 Task: Font style For heading Use Aparajita with navy blue colour & bold. font size for heading '24 Pt. 'Change the font style of data to Aparajitaand font size to  14 Pt. Change the alignment of both headline & data to  Align top. In the sheet  BankBalances analysisbook
Action: Mouse moved to (11, 16)
Screenshot: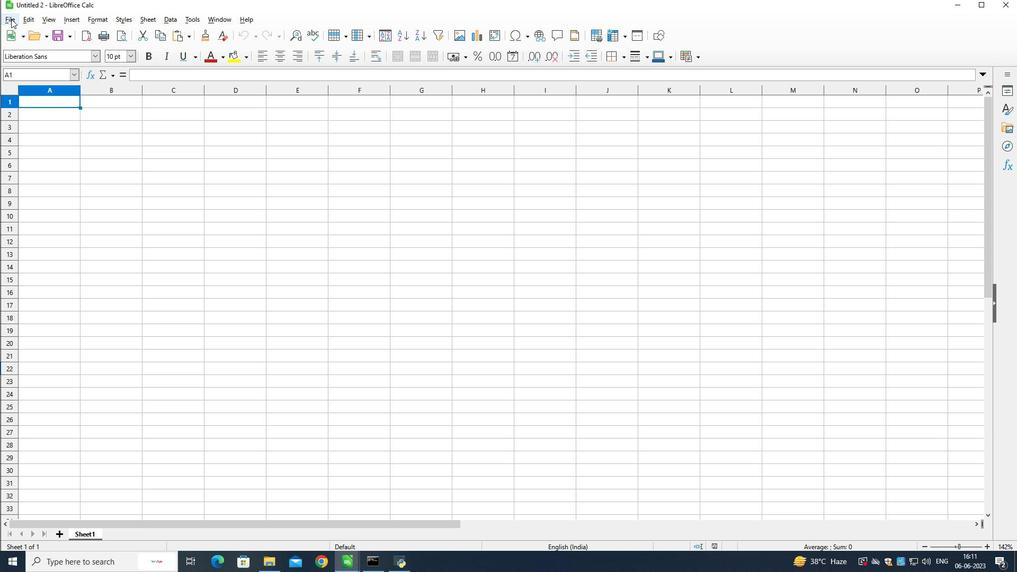 
Action: Mouse pressed left at (11, 16)
Screenshot: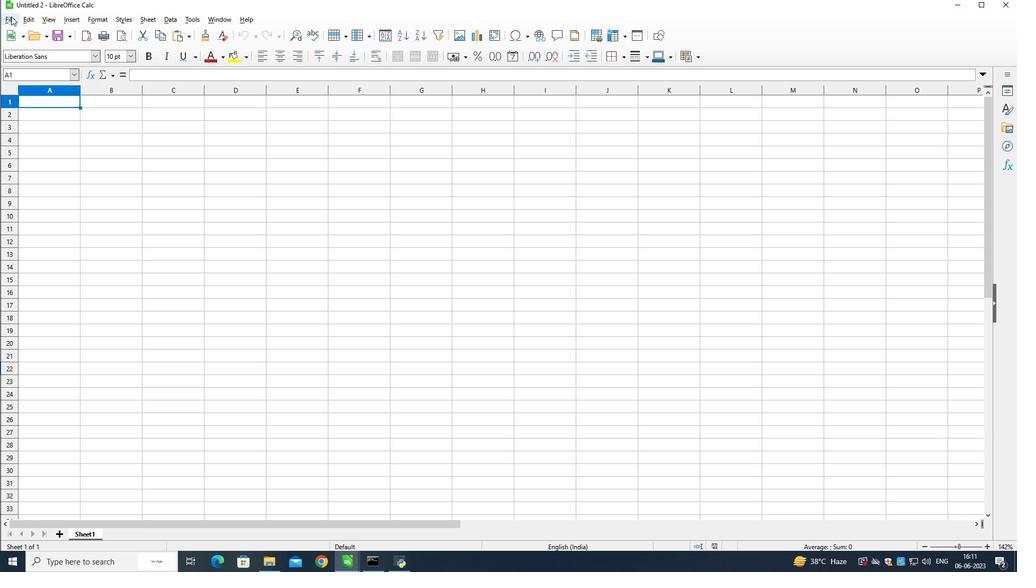 
Action: Mouse moved to (20, 43)
Screenshot: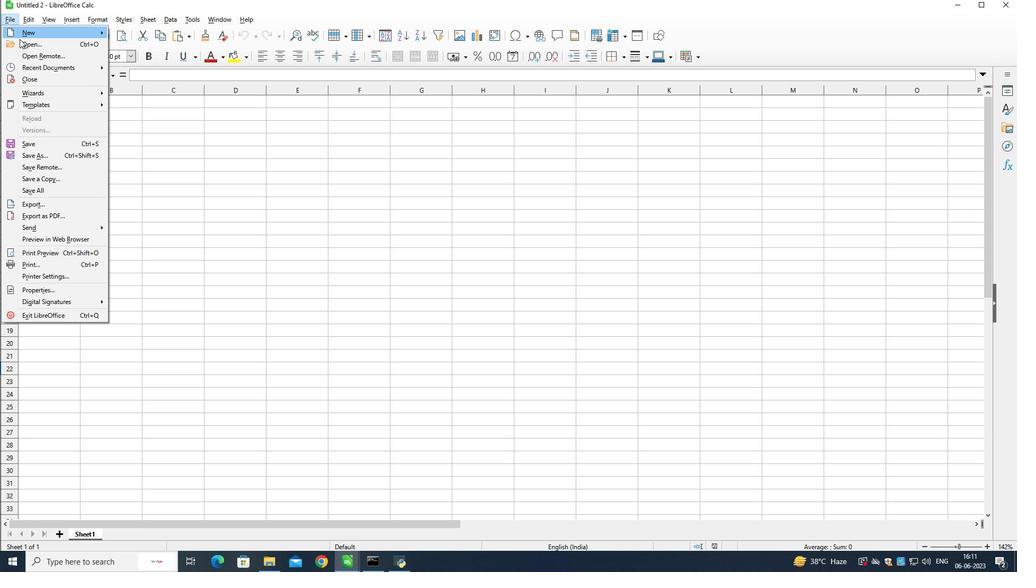 
Action: Mouse pressed left at (20, 43)
Screenshot: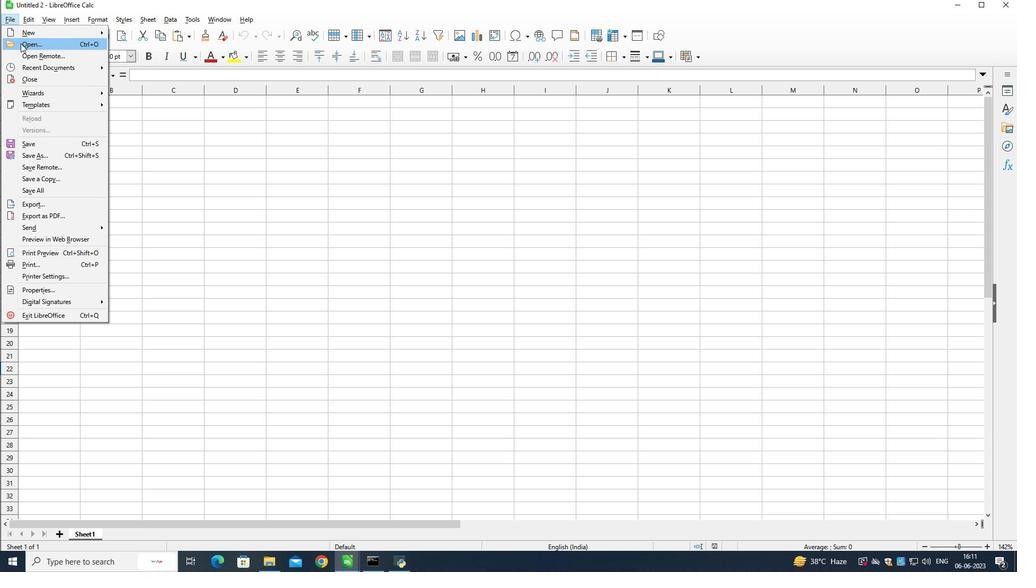 
Action: Mouse moved to (32, 73)
Screenshot: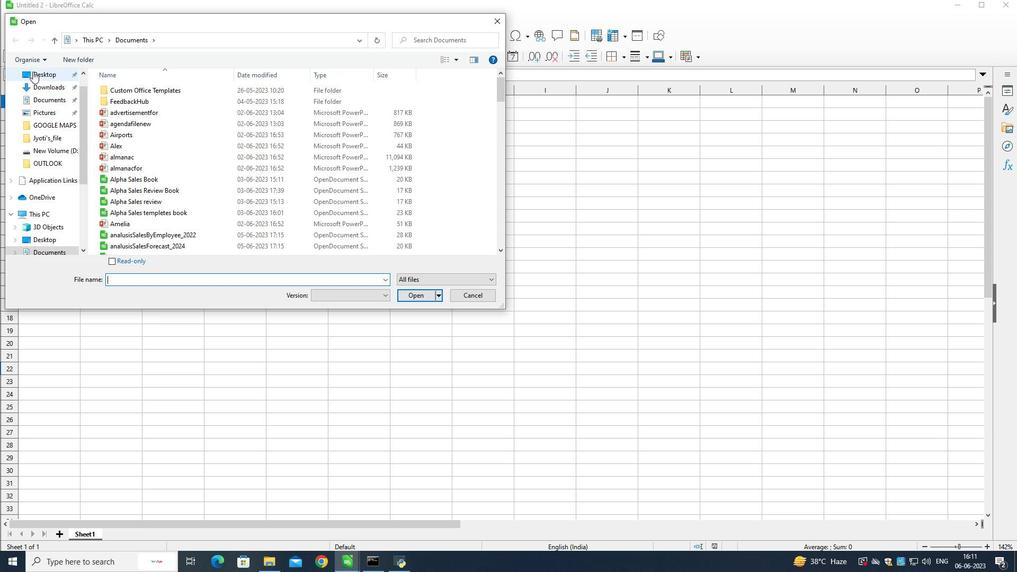 
Action: Mouse scrolled (32, 73) with delta (0, 0)
Screenshot: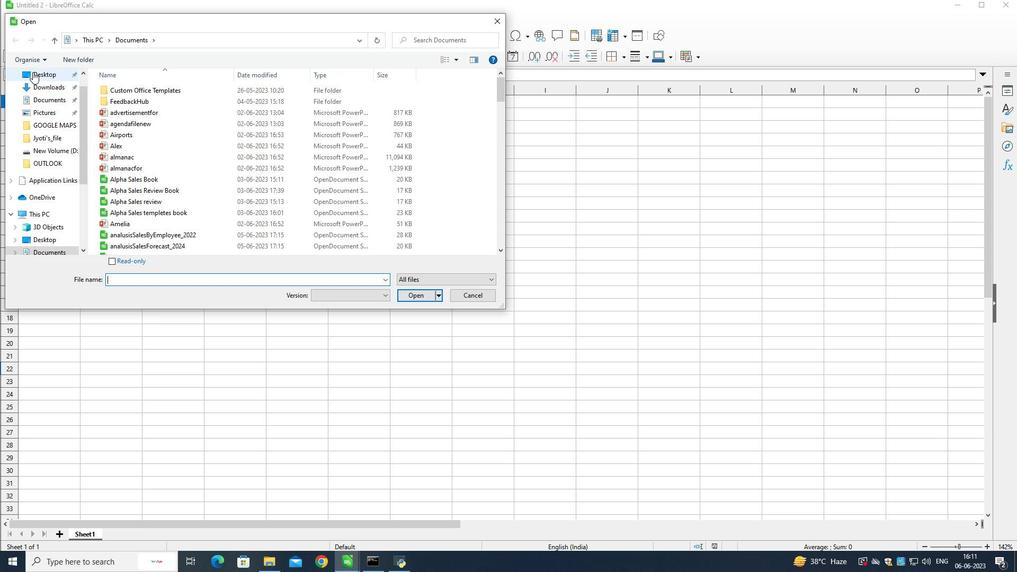 
Action: Mouse scrolled (32, 73) with delta (0, 0)
Screenshot: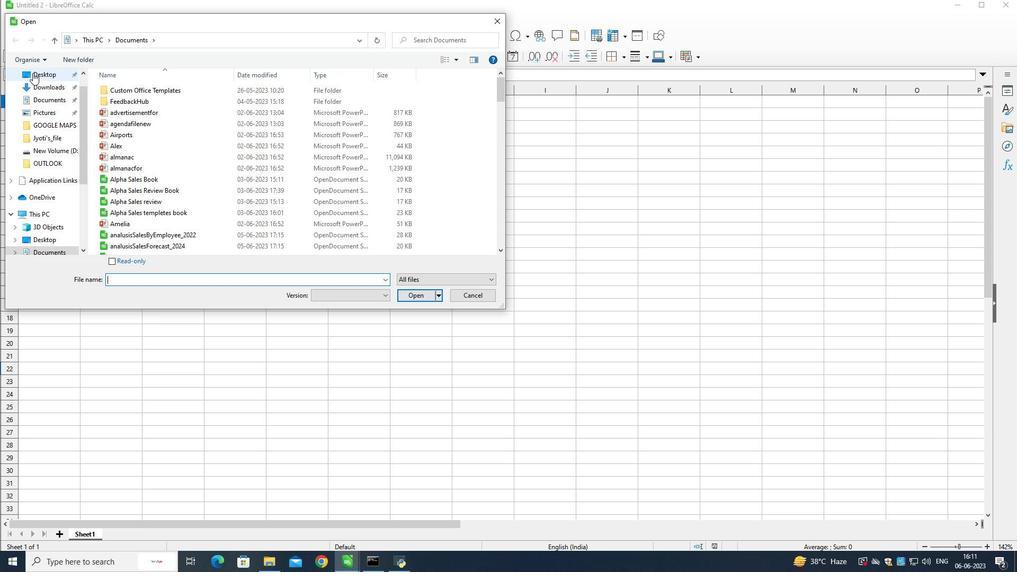 
Action: Mouse scrolled (32, 73) with delta (0, 0)
Screenshot: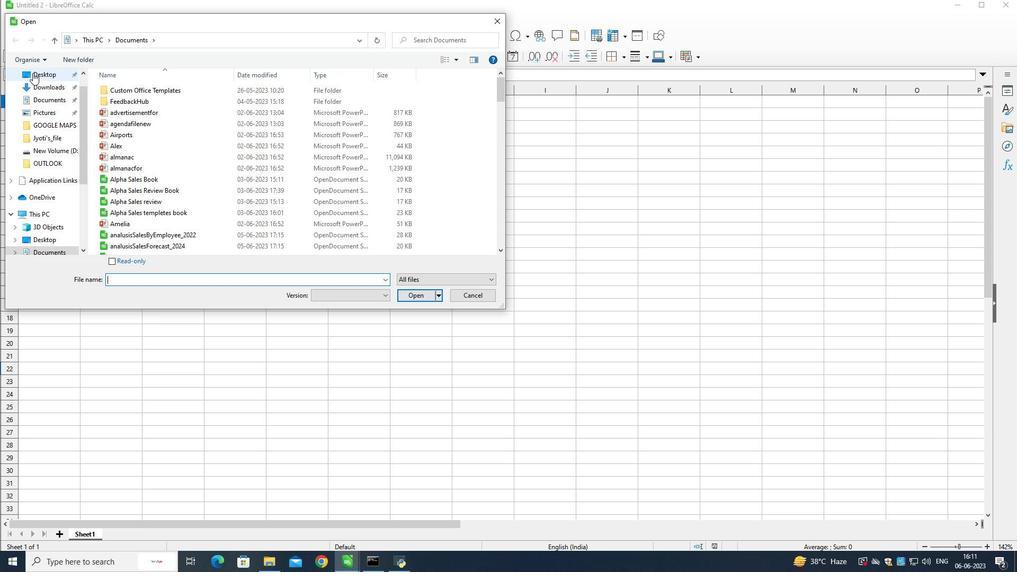 
Action: Mouse scrolled (32, 73) with delta (0, 0)
Screenshot: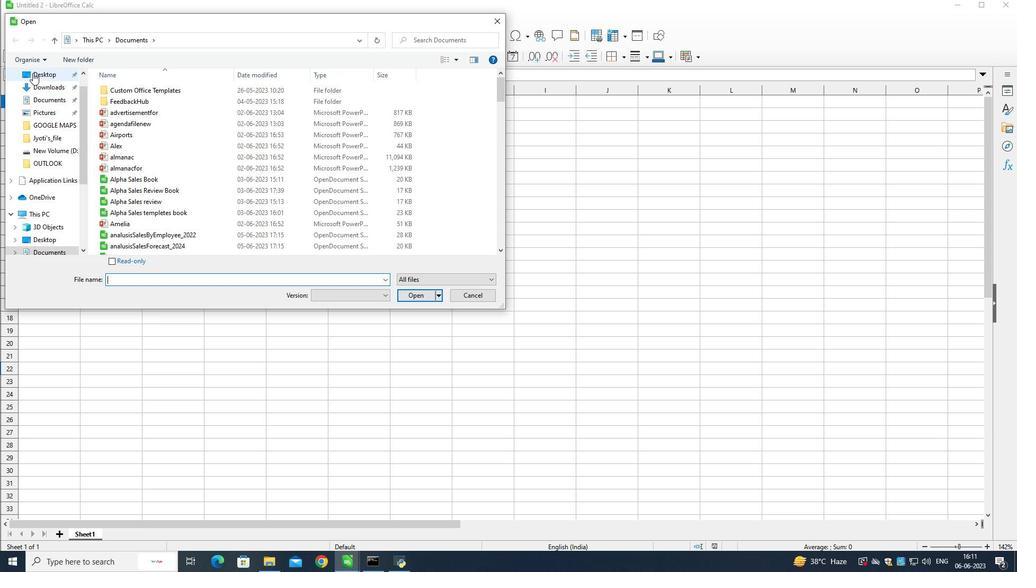 
Action: Mouse scrolled (32, 73) with delta (0, 0)
Screenshot: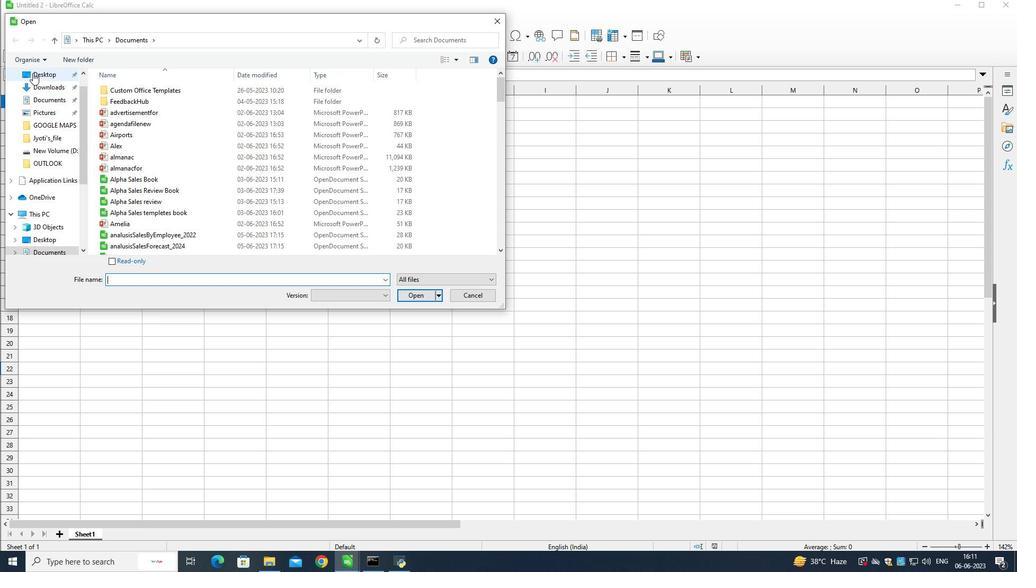 
Action: Mouse moved to (36, 79)
Screenshot: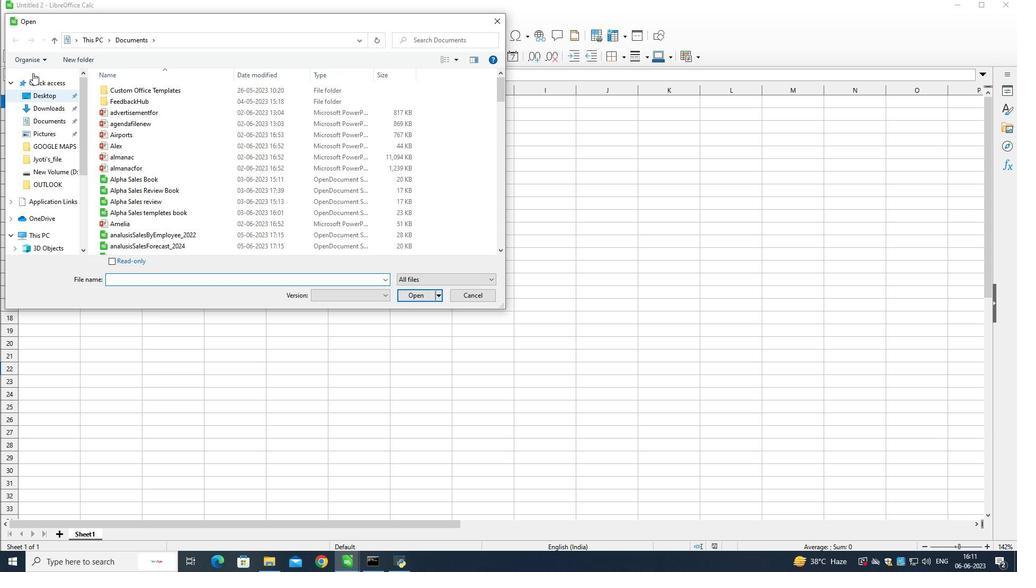 
Action: Mouse pressed left at (36, 79)
Screenshot: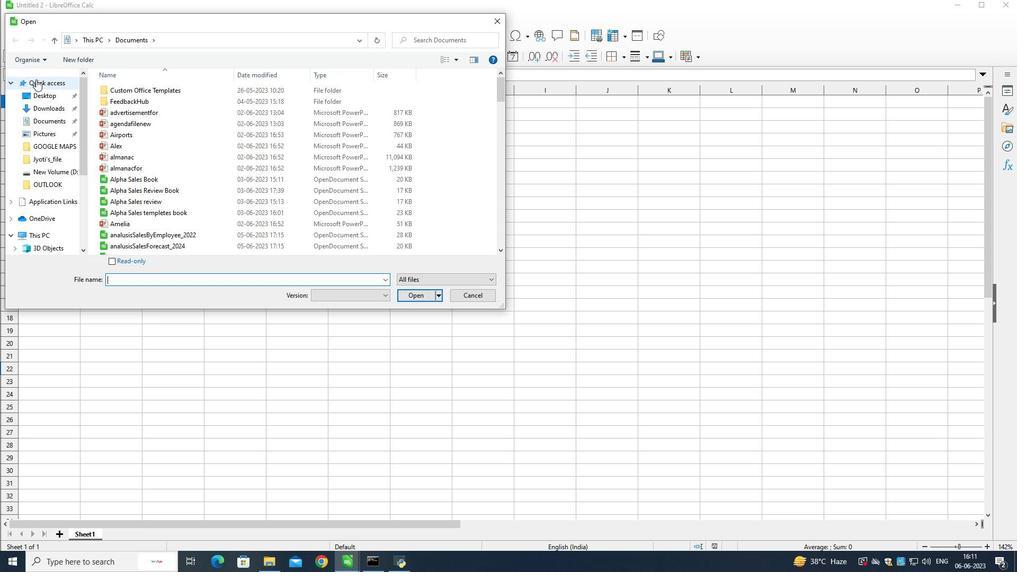 
Action: Mouse moved to (160, 219)
Screenshot: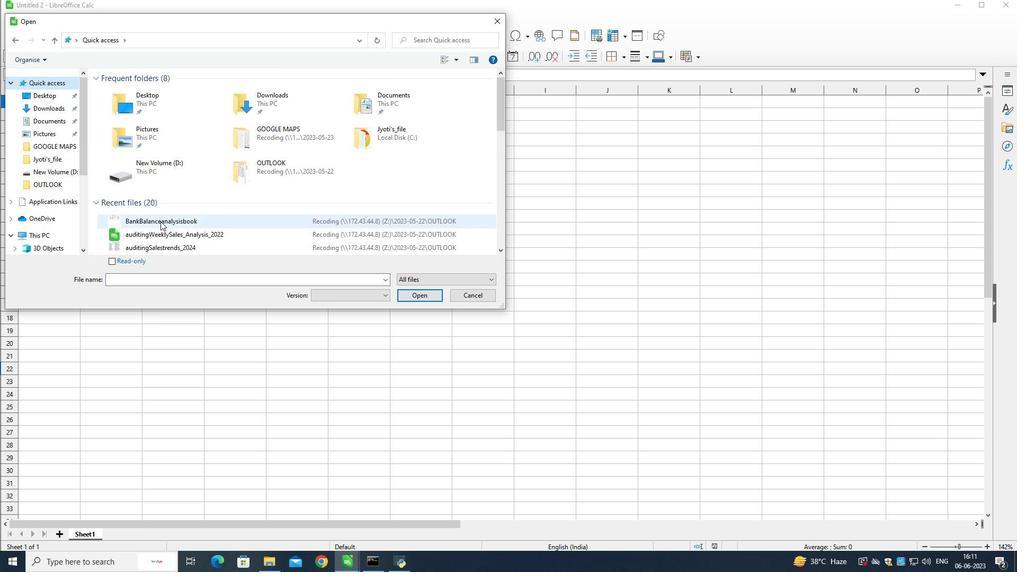 
Action: Mouse pressed left at (160, 219)
Screenshot: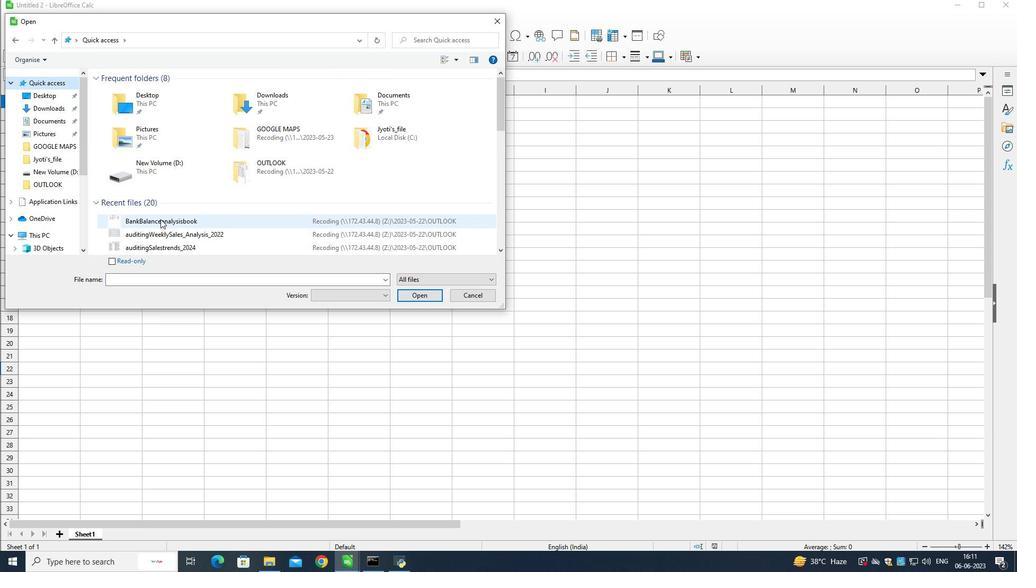 
Action: Mouse moved to (419, 297)
Screenshot: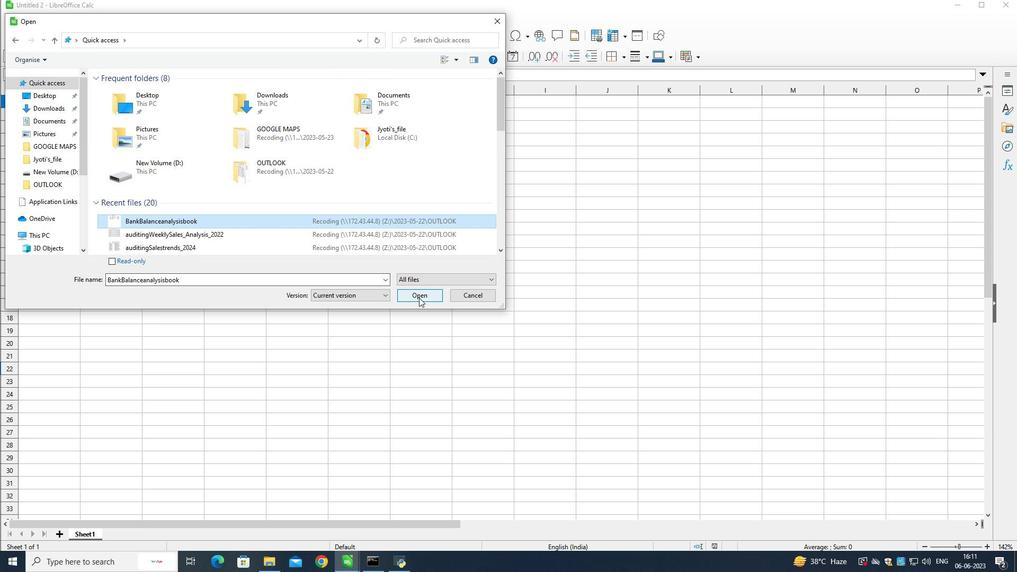 
Action: Mouse pressed left at (419, 297)
Screenshot: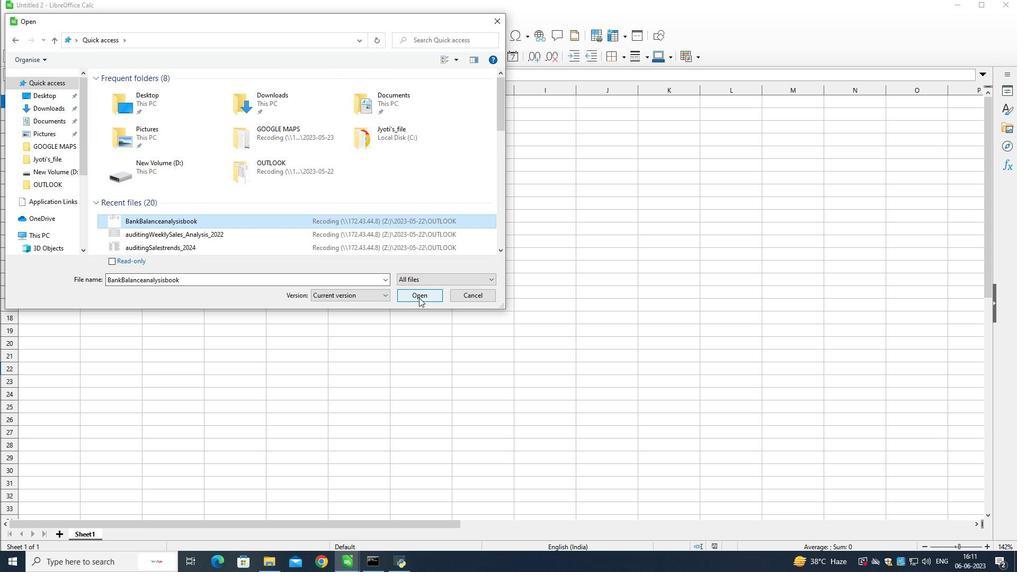 
Action: Mouse moved to (121, 96)
Screenshot: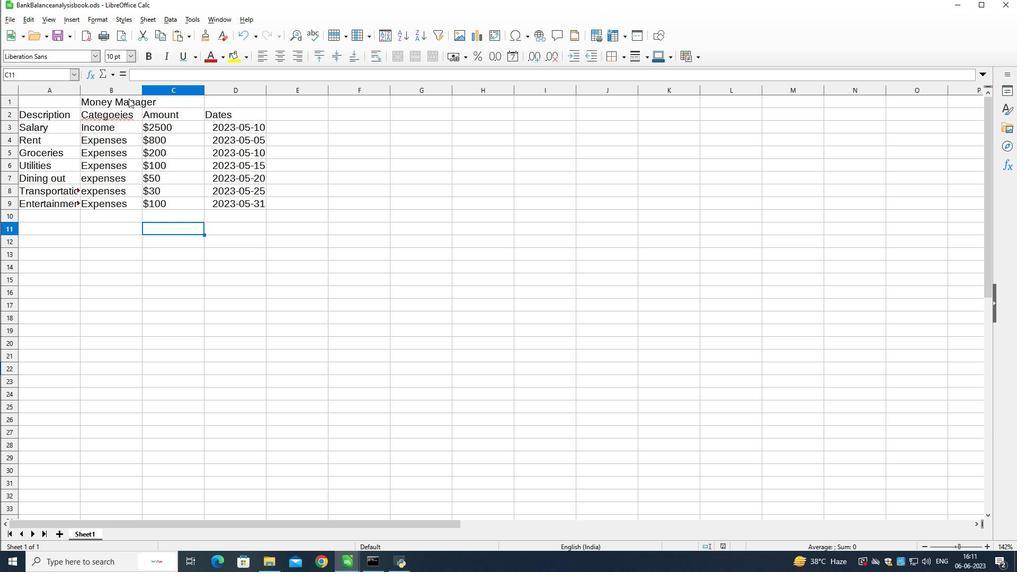 
Action: Mouse pressed left at (121, 96)
Screenshot: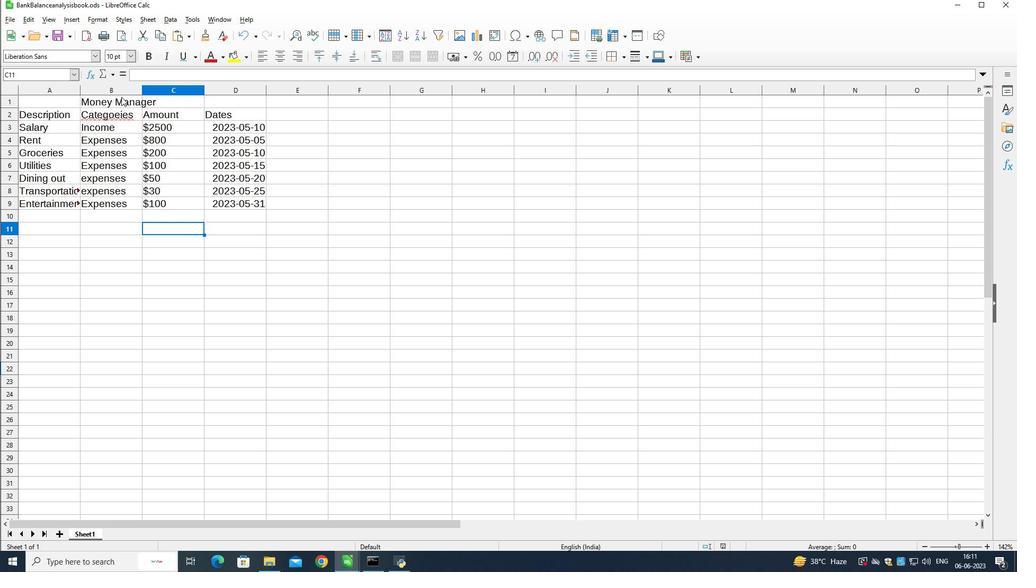 
Action: Mouse moved to (121, 96)
Screenshot: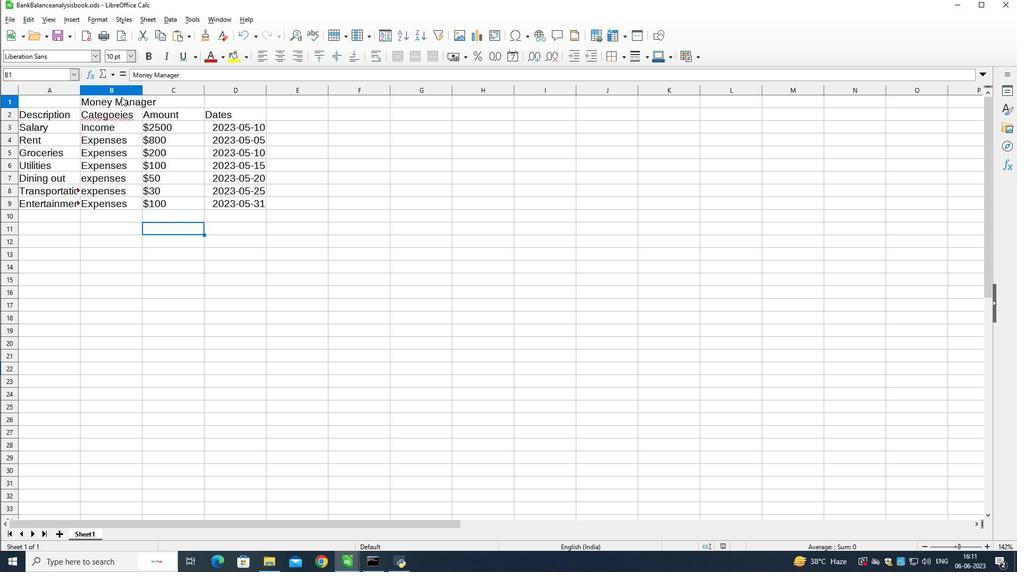 
Action: Mouse pressed left at (121, 96)
Screenshot: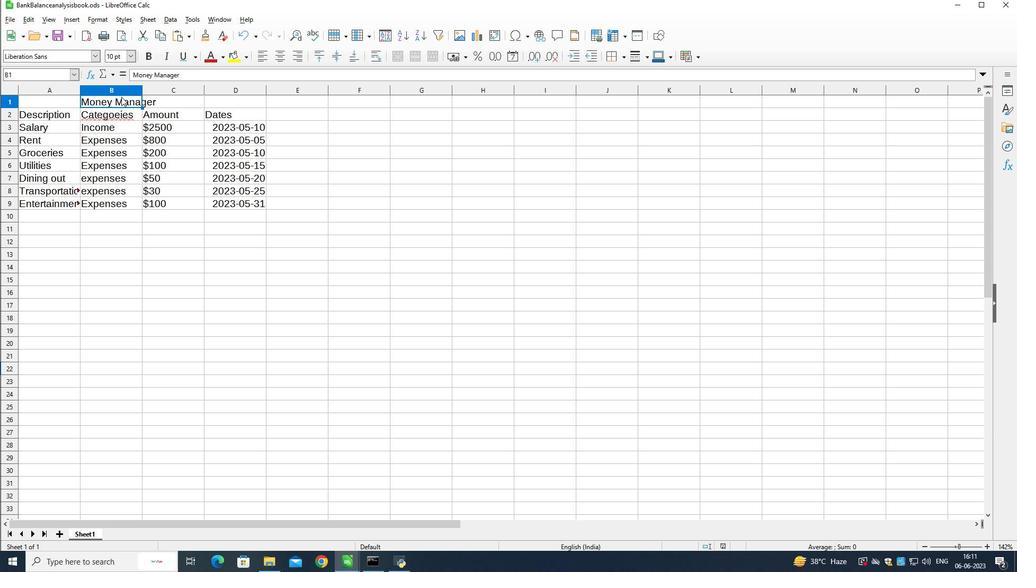 
Action: Mouse pressed left at (121, 96)
Screenshot: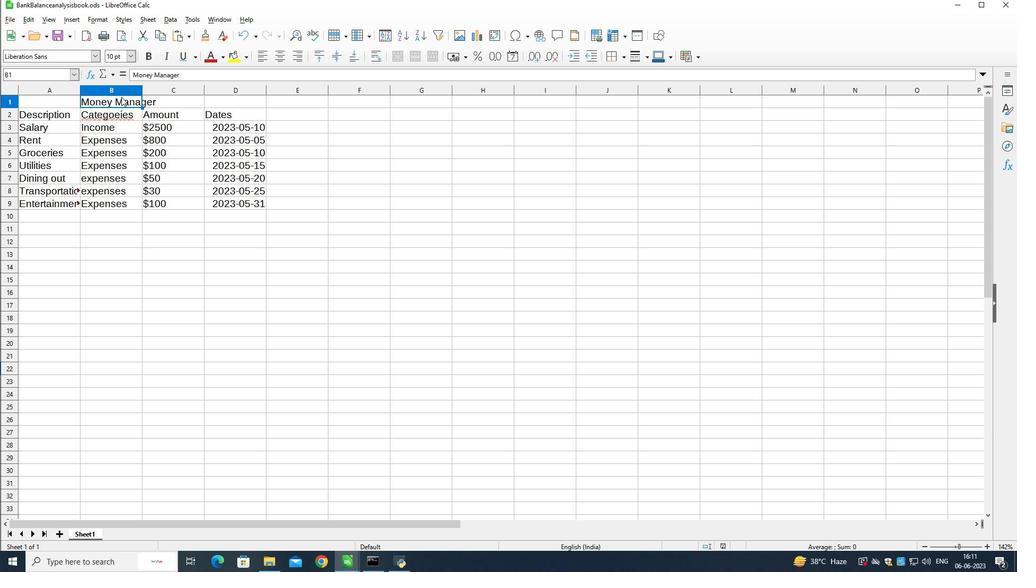 
Action: Mouse moved to (66, 54)
Screenshot: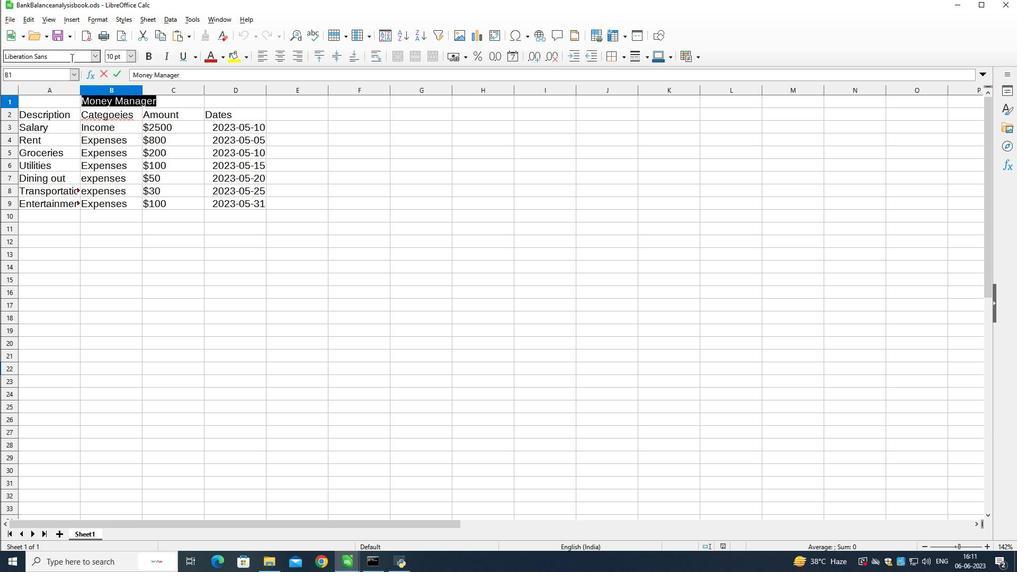 
Action: Mouse pressed left at (66, 54)
Screenshot: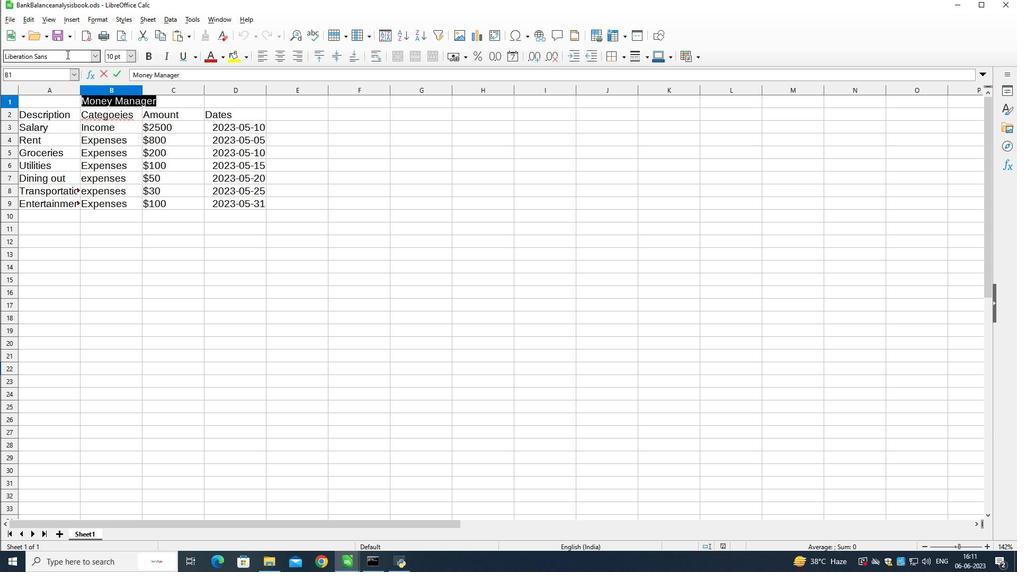 
Action: Mouse pressed left at (66, 54)
Screenshot: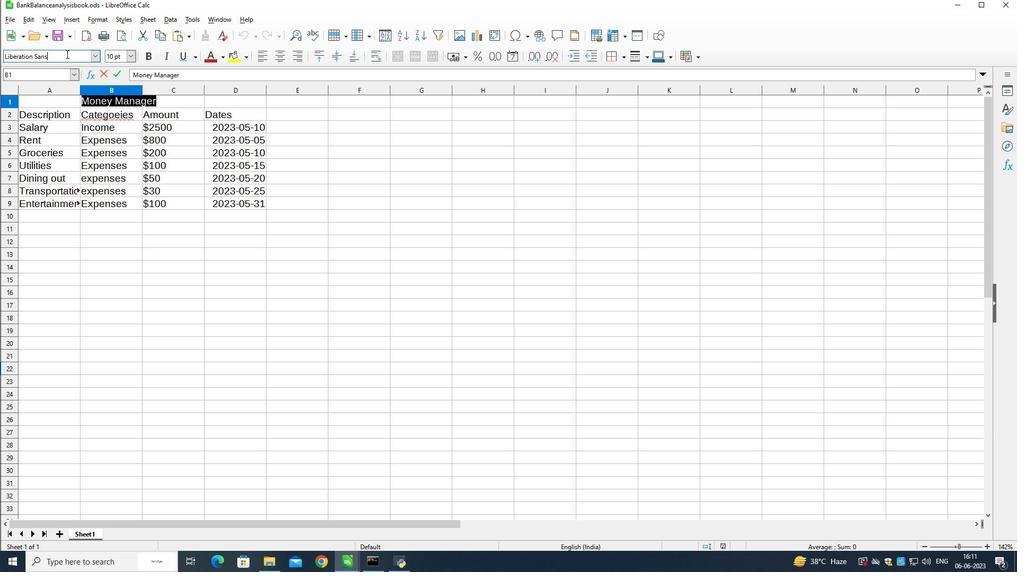 
Action: Mouse pressed left at (66, 54)
Screenshot: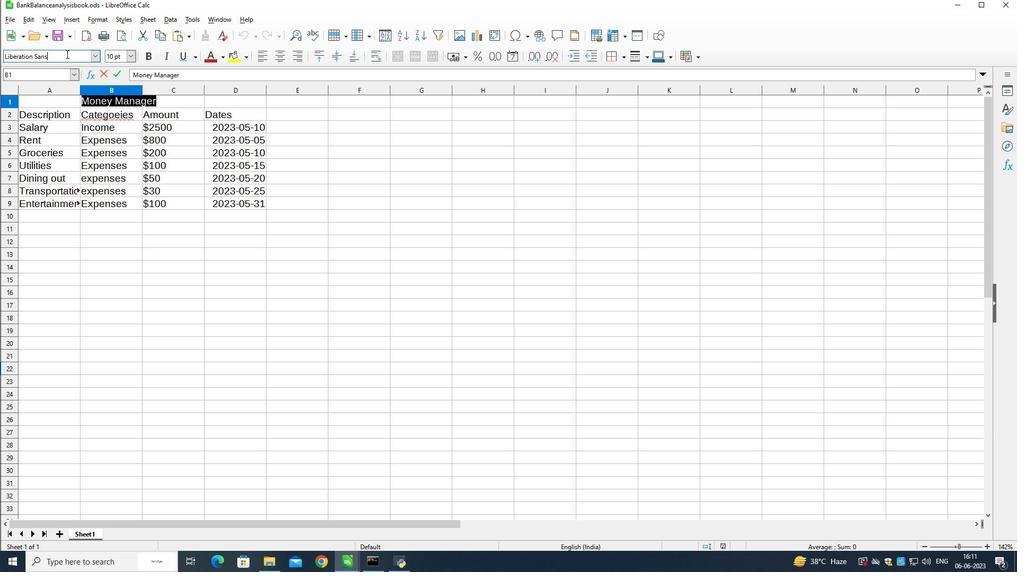 
Action: Mouse moved to (66, 53)
Screenshot: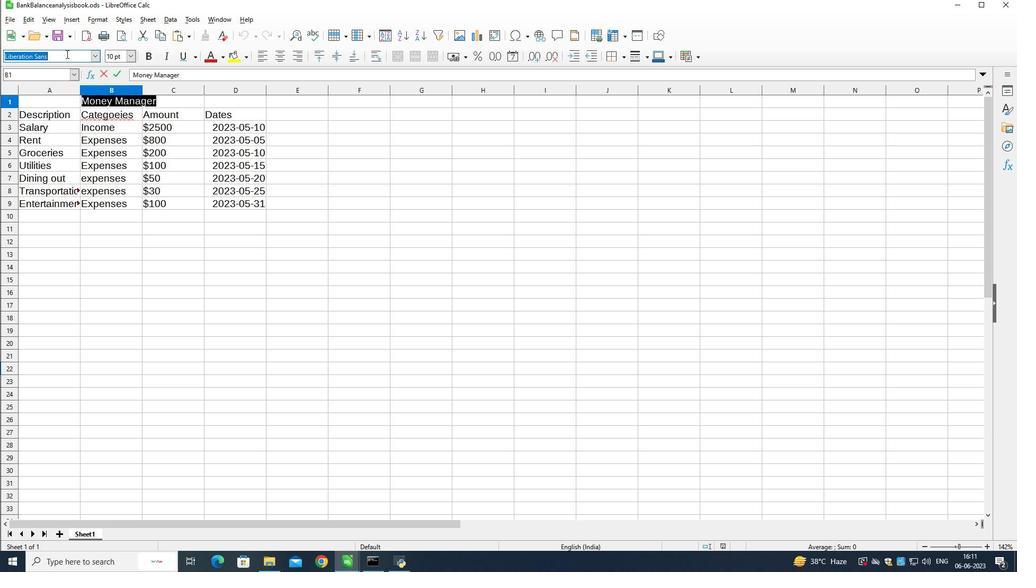 
Action: Key pressed <Key.shift>Aprajita<Key.enter>
Screenshot: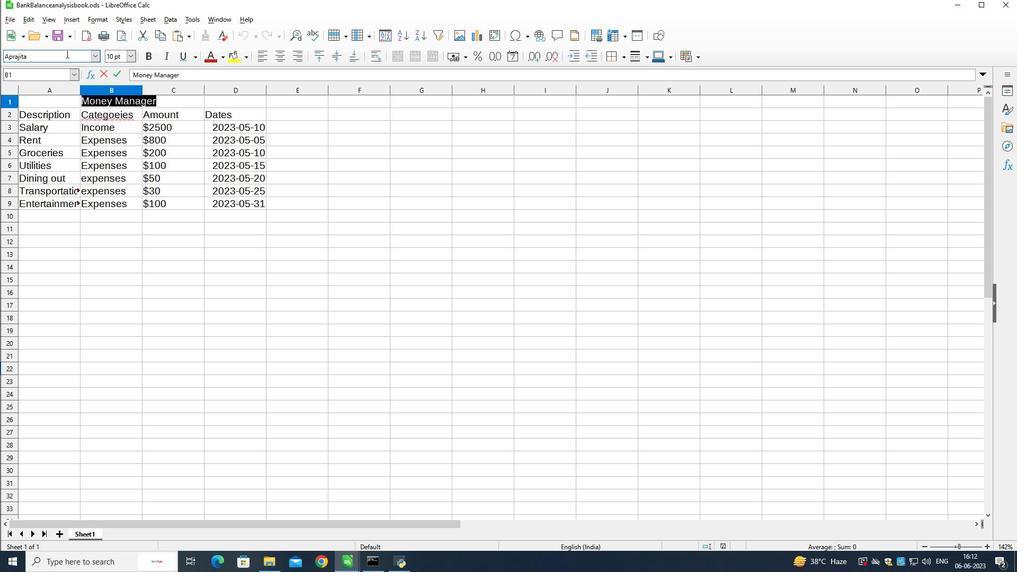 
Action: Mouse moved to (222, 57)
Screenshot: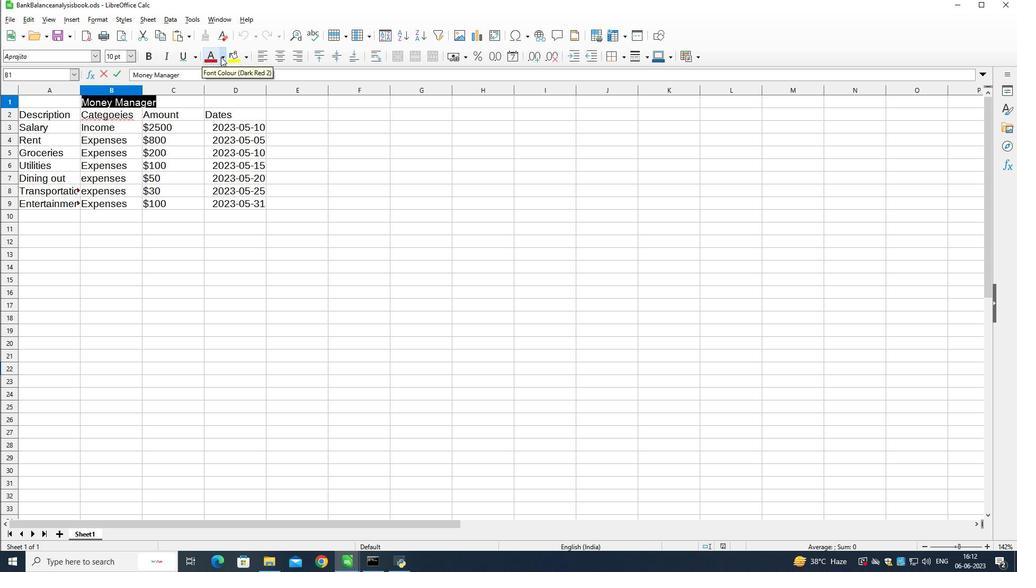 
Action: Mouse pressed left at (222, 57)
Screenshot: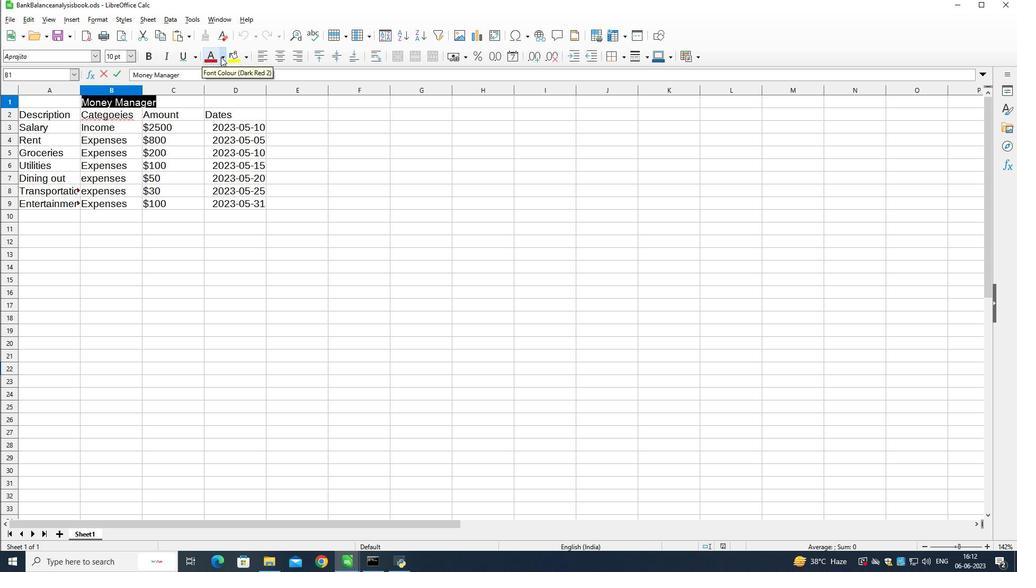
Action: Mouse moved to (257, 251)
Screenshot: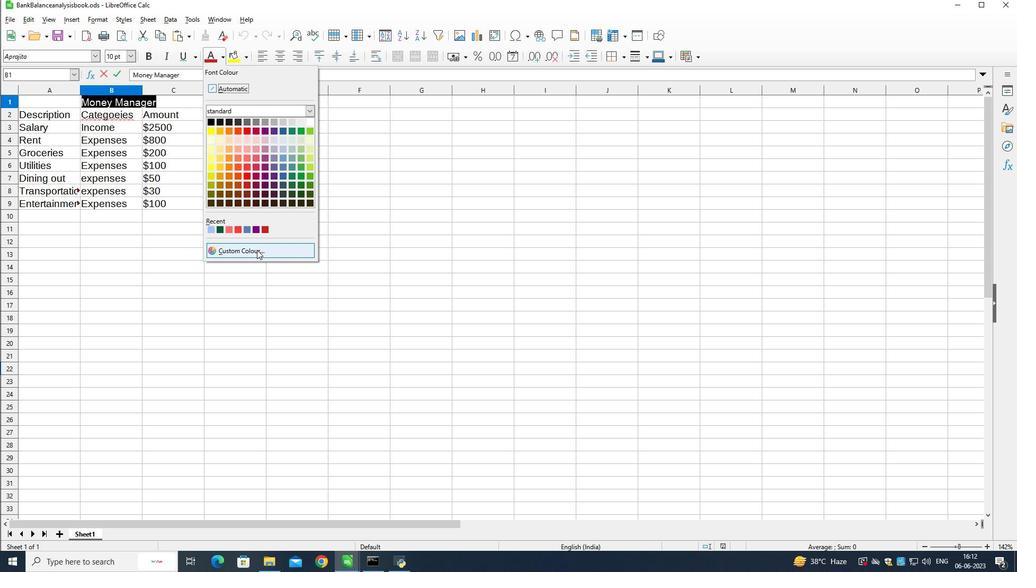 
Action: Mouse pressed left at (257, 251)
Screenshot: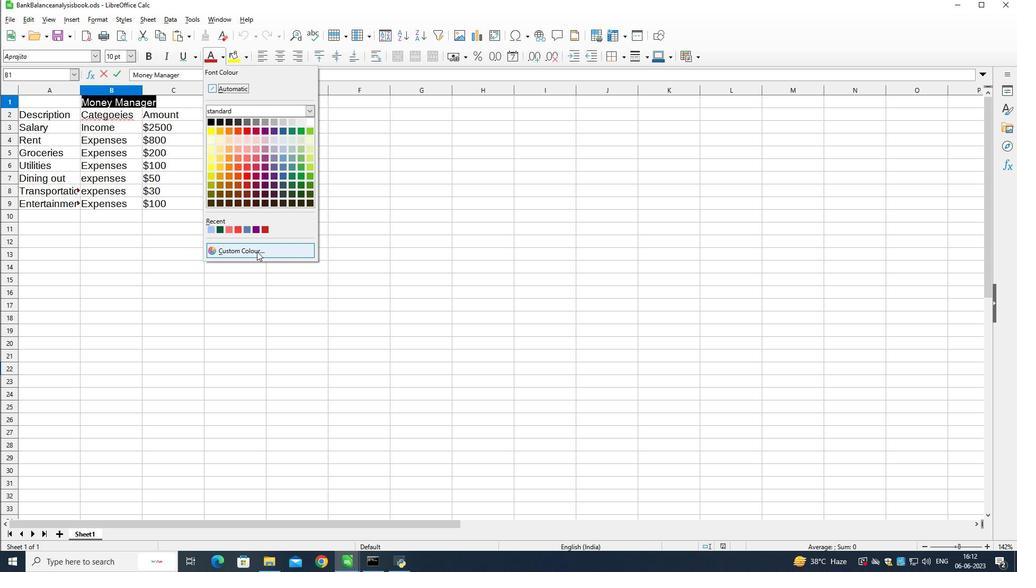 
Action: Mouse moved to (528, 230)
Screenshot: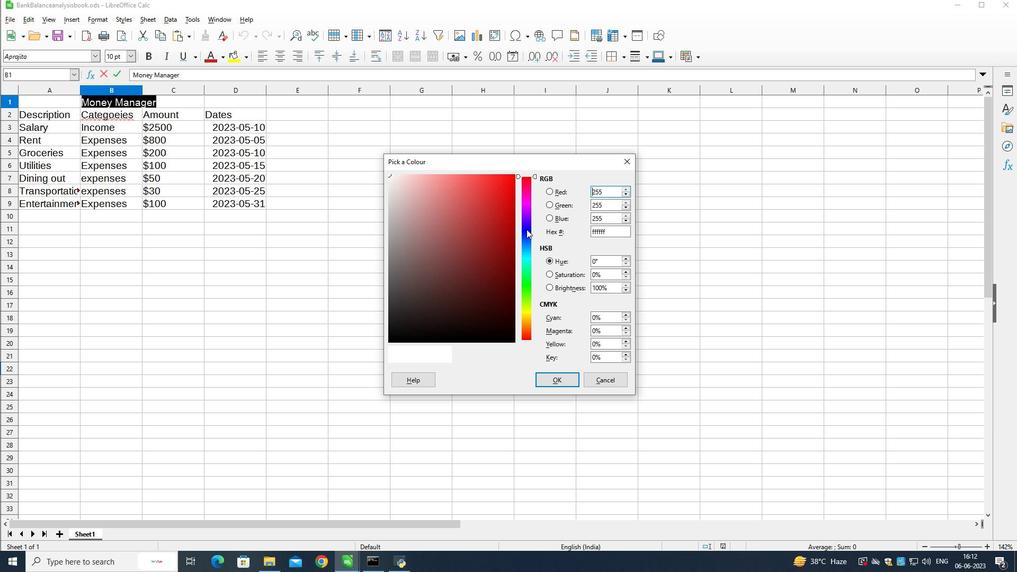 
Action: Mouse pressed left at (528, 230)
Screenshot: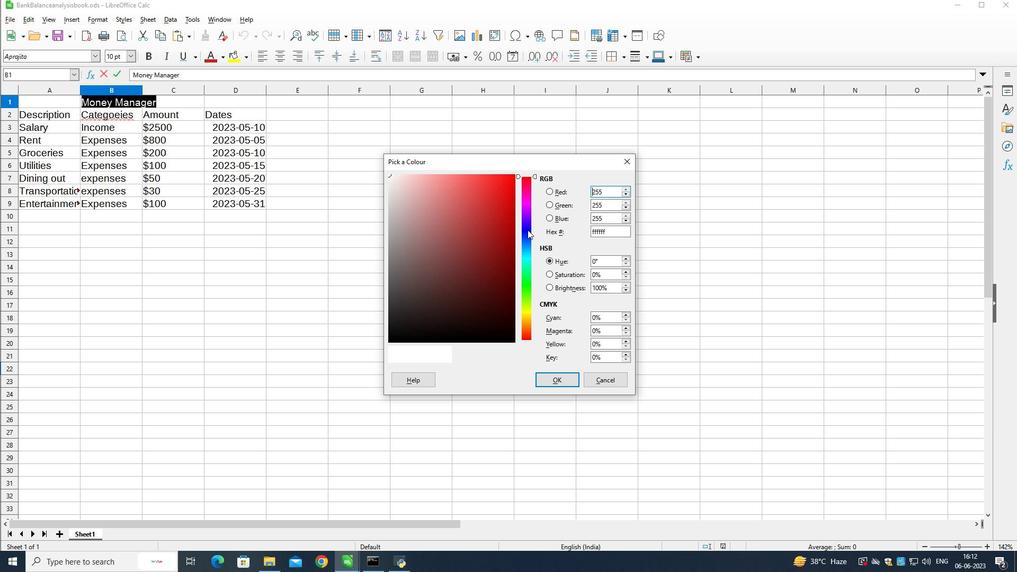 
Action: Mouse moved to (498, 225)
Screenshot: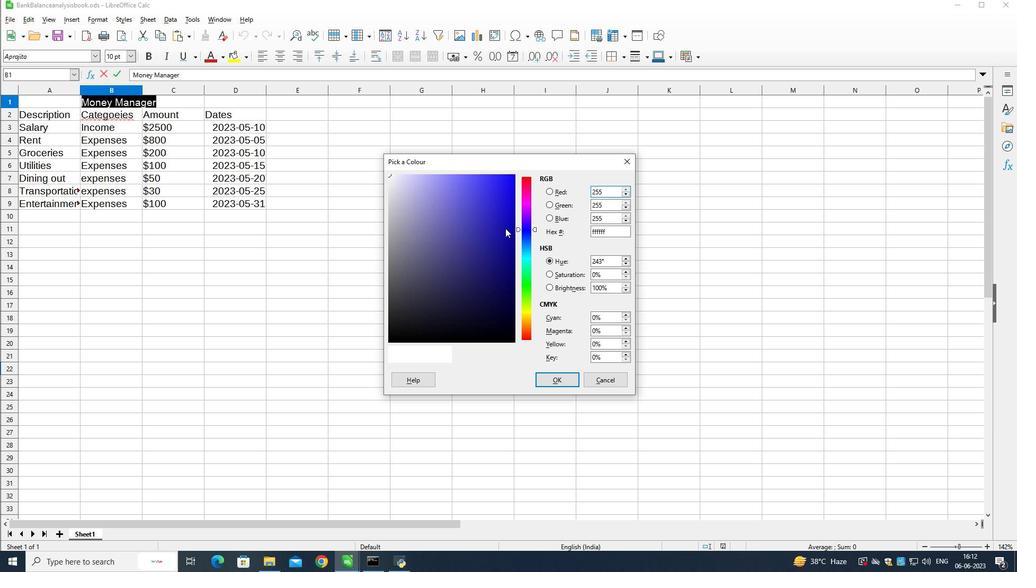 
Action: Mouse pressed left at (498, 225)
Screenshot: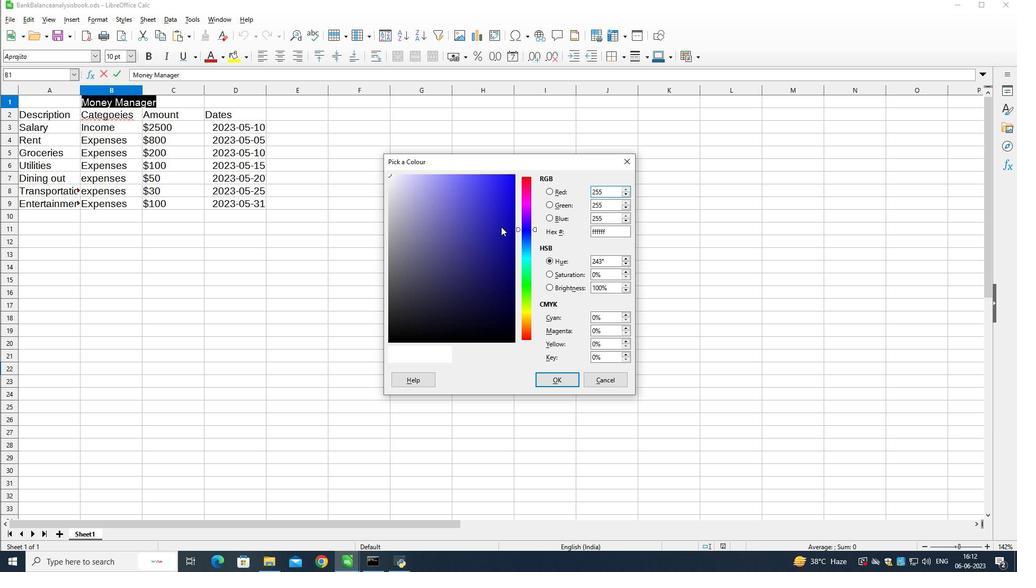
Action: Mouse moved to (554, 378)
Screenshot: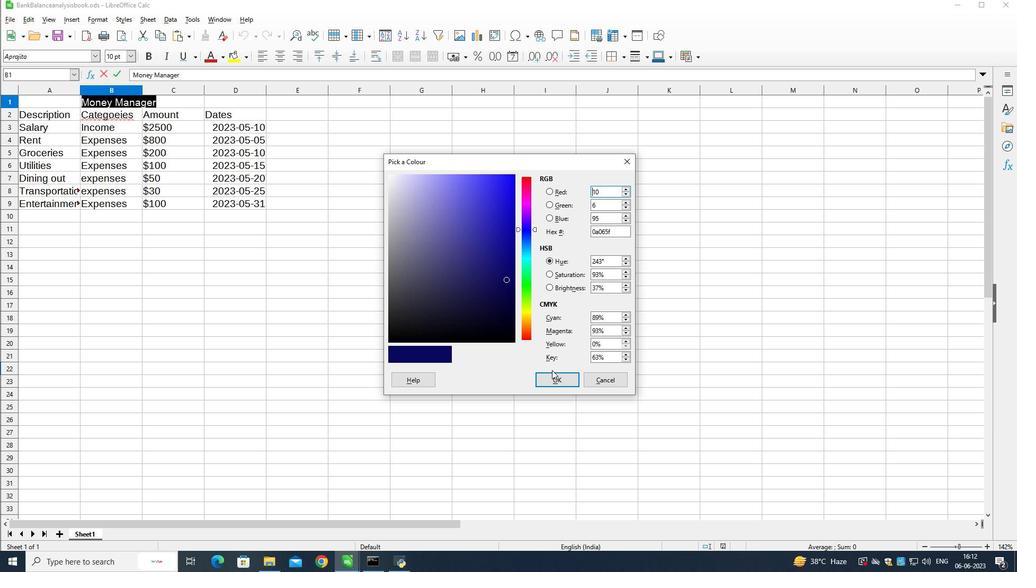 
Action: Mouse pressed left at (554, 378)
Screenshot: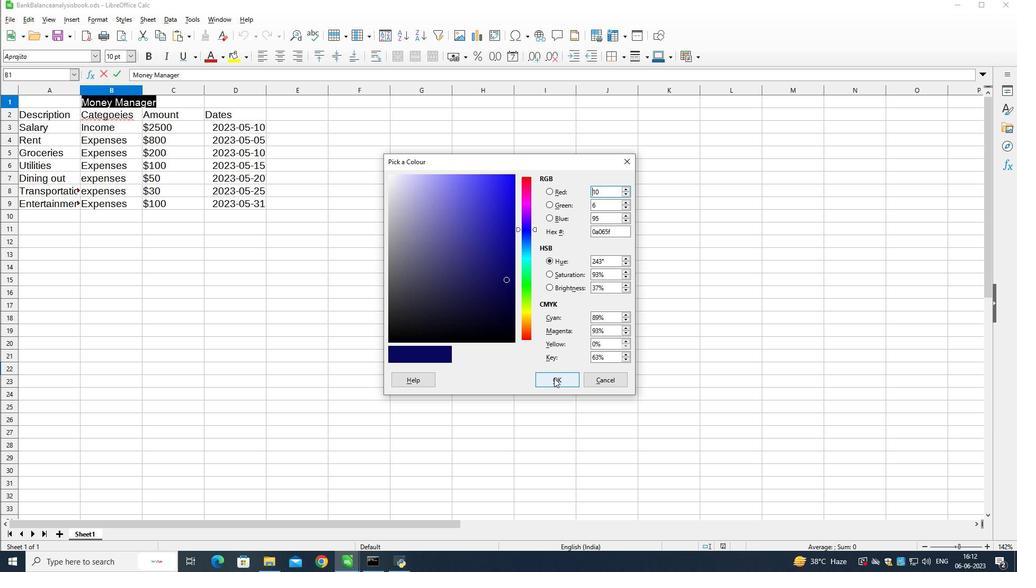 
Action: Mouse moved to (150, 55)
Screenshot: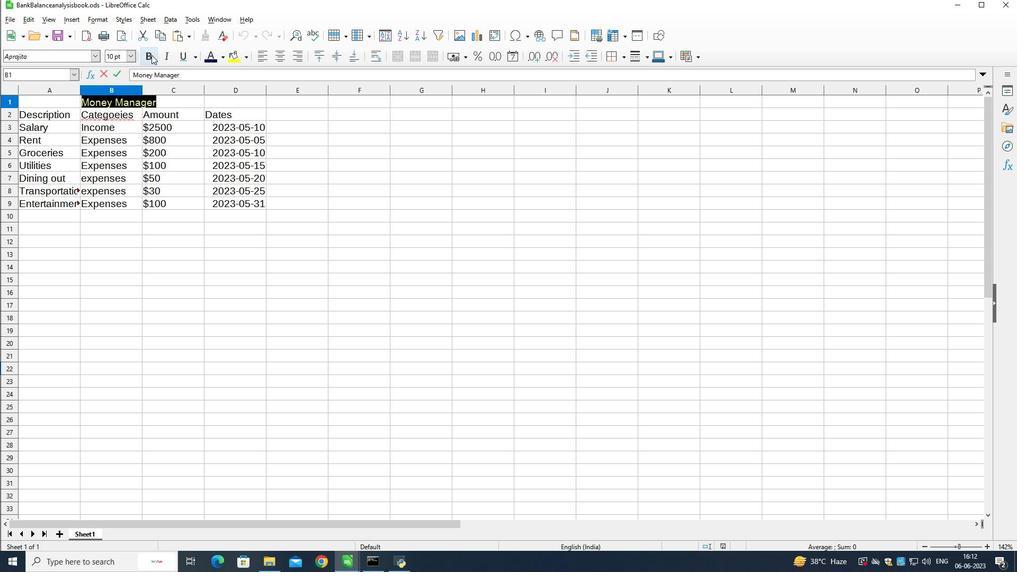 
Action: Mouse pressed left at (150, 55)
Screenshot: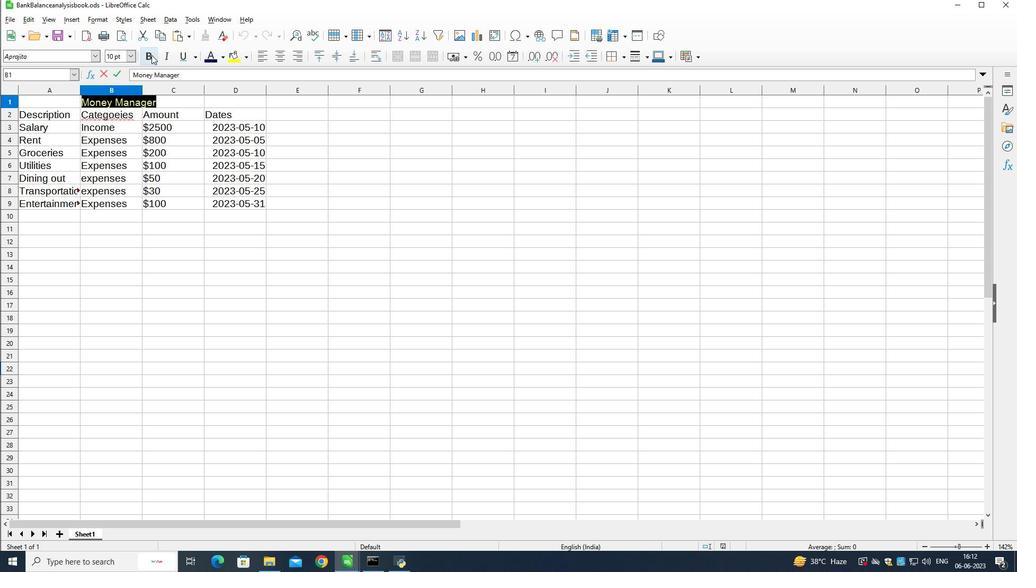 
Action: Mouse moved to (132, 55)
Screenshot: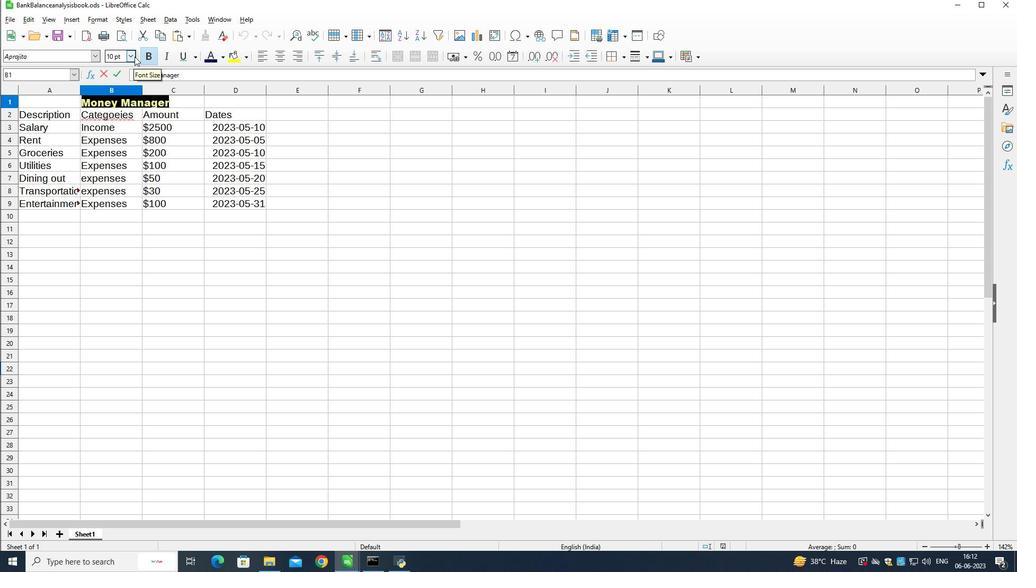 
Action: Mouse pressed left at (132, 55)
Screenshot: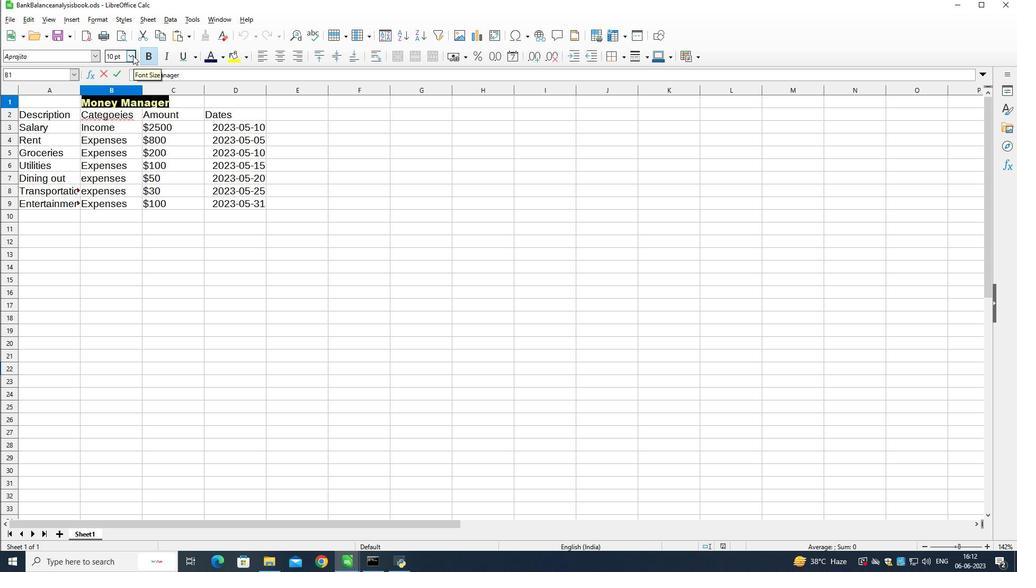 
Action: Mouse moved to (119, 209)
Screenshot: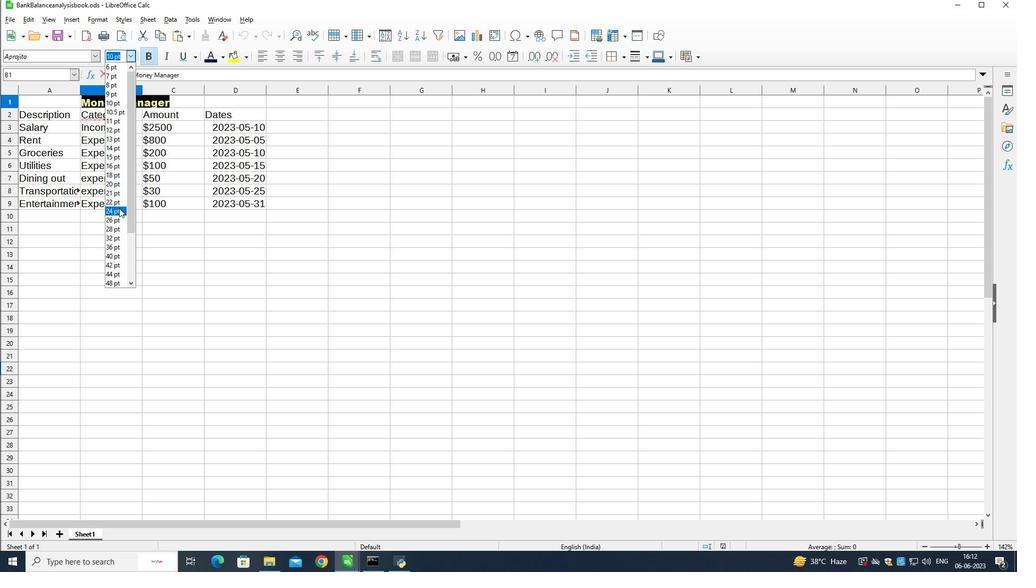 
Action: Mouse pressed left at (119, 209)
Screenshot: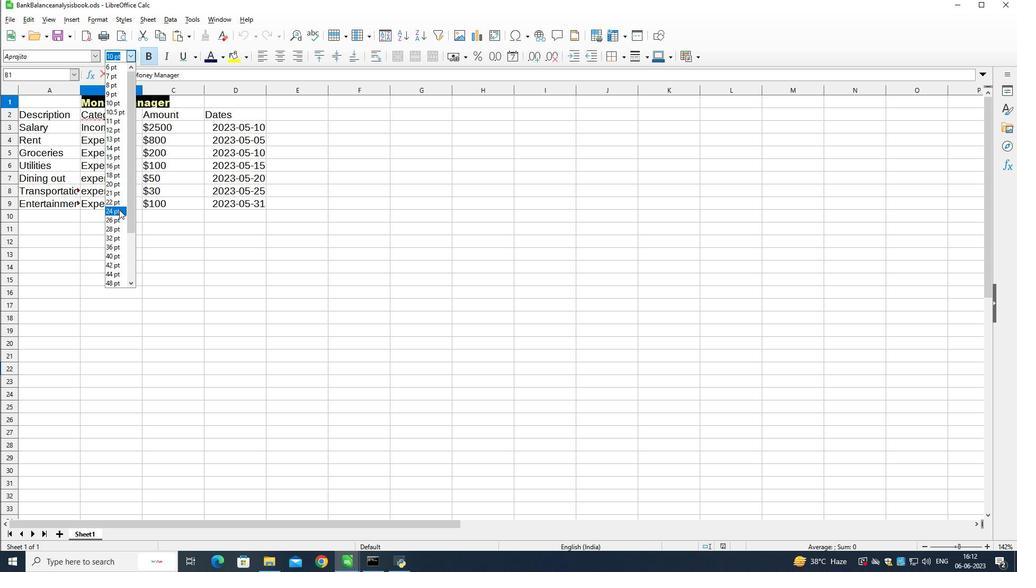 
Action: Mouse moved to (119, 209)
Screenshot: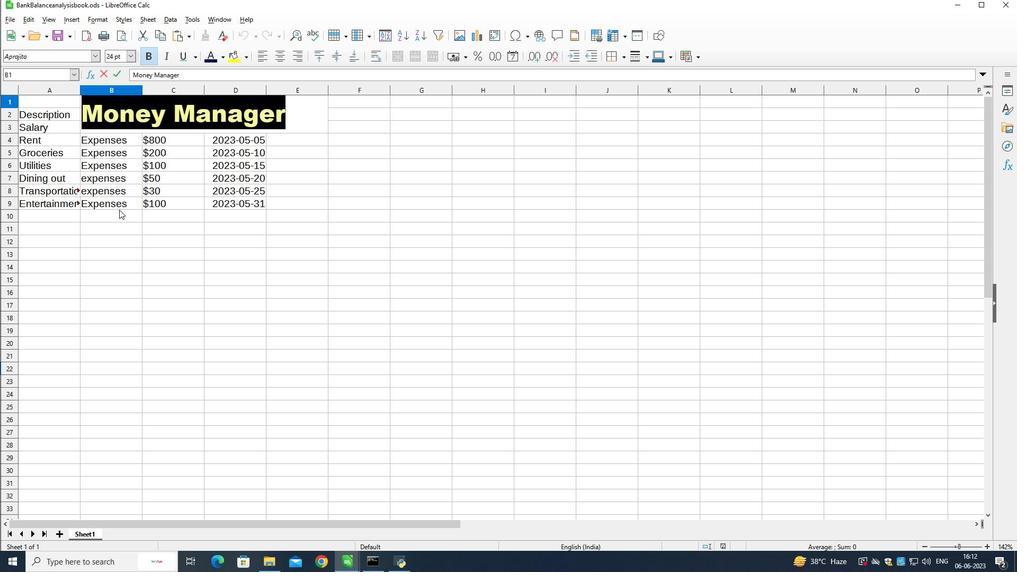 
Action: Mouse pressed left at (119, 209)
Screenshot: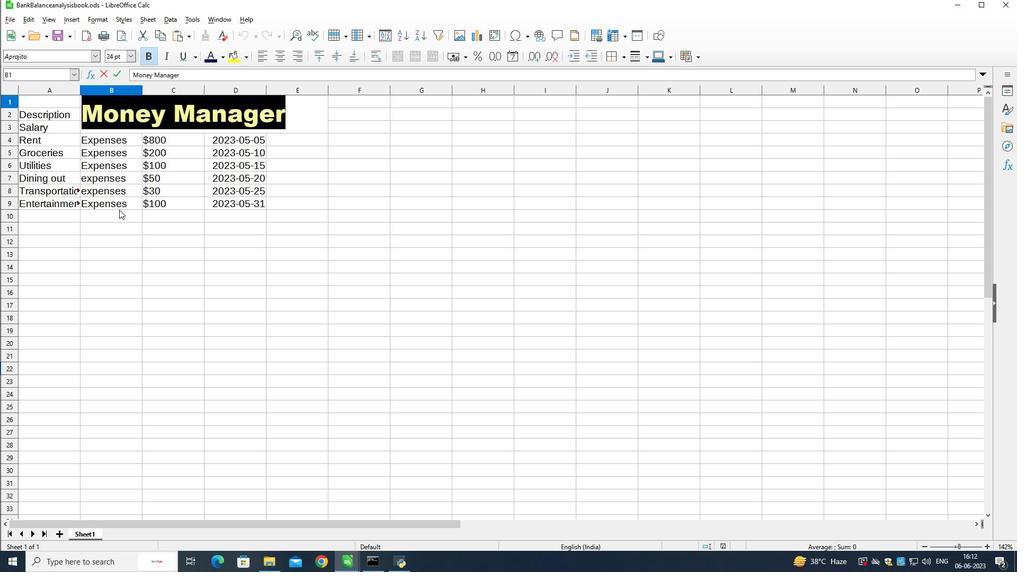 
Action: Mouse moved to (48, 129)
Screenshot: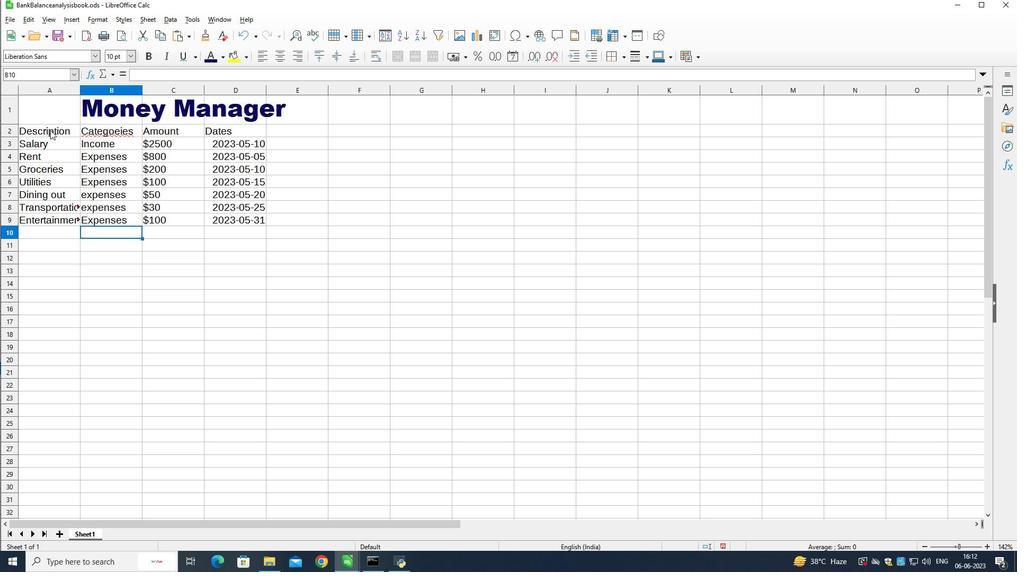 
Action: Mouse pressed left at (48, 129)
Screenshot: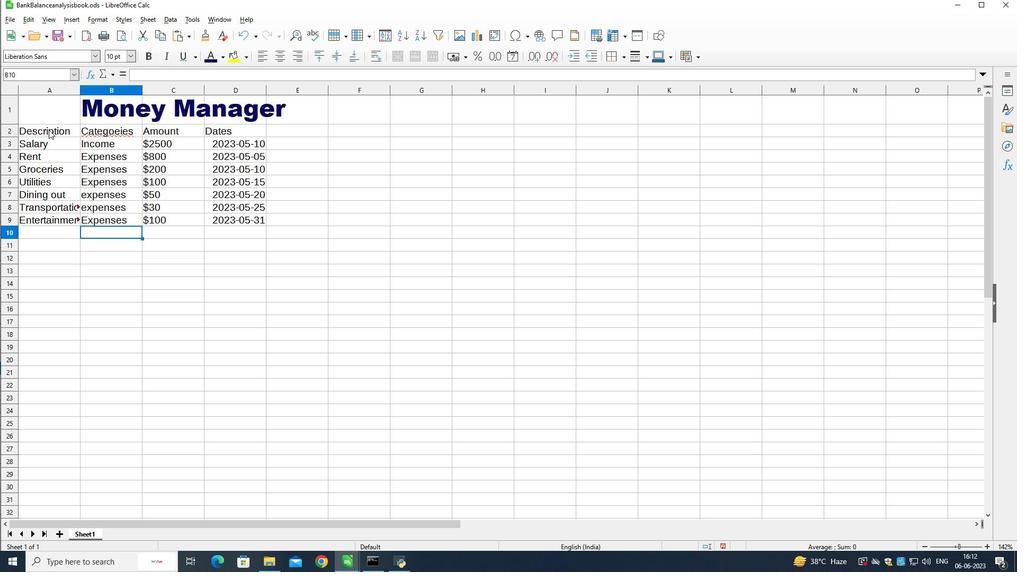 
Action: Mouse moved to (59, 51)
Screenshot: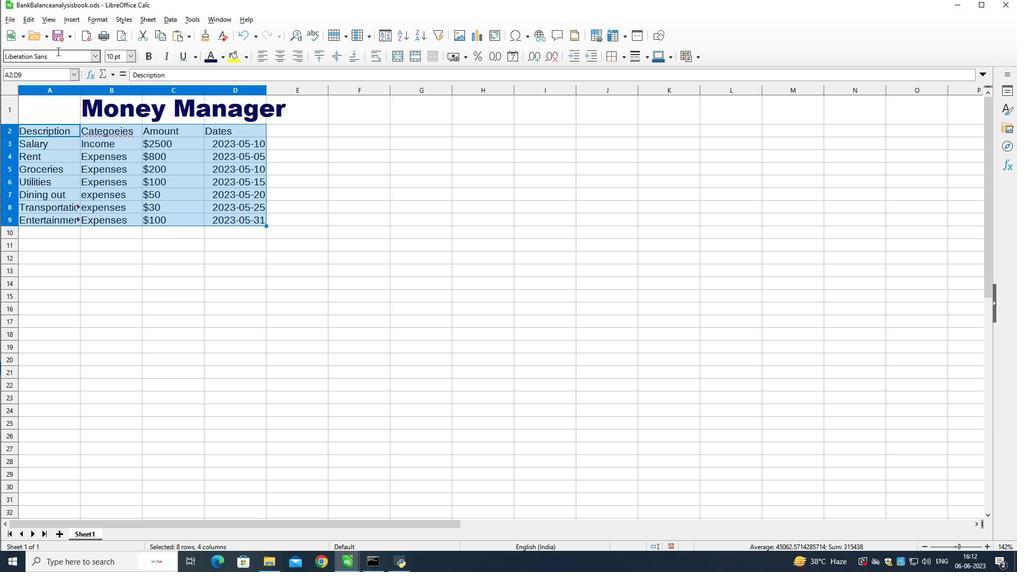 
Action: Mouse pressed left at (59, 51)
Screenshot: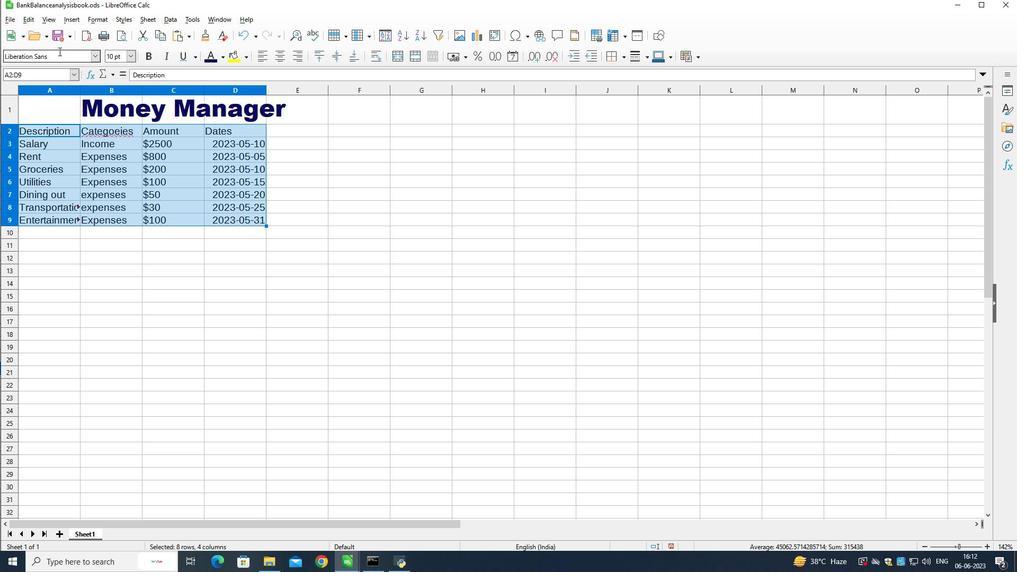
Action: Mouse pressed left at (59, 51)
Screenshot: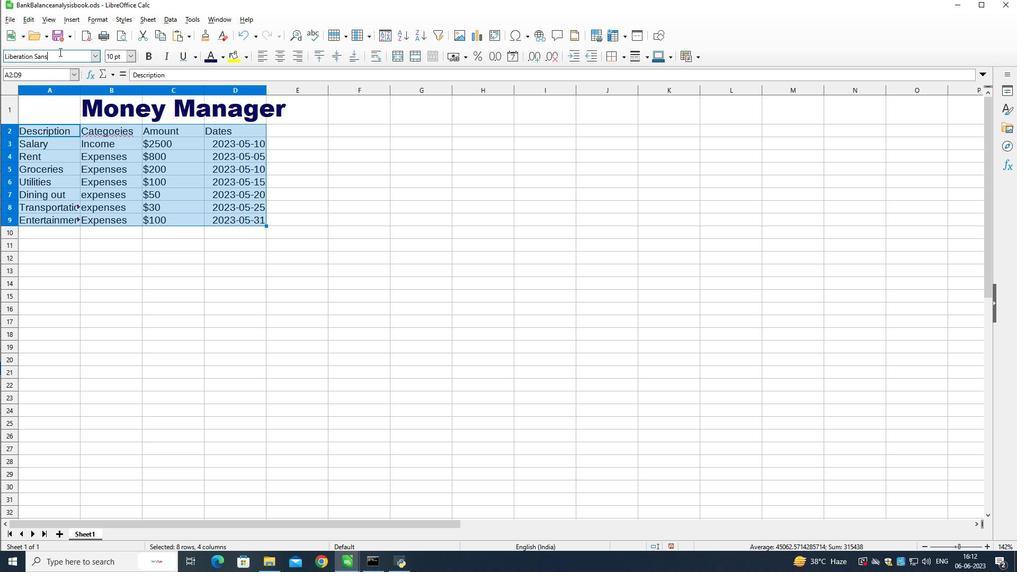 
Action: Mouse pressed left at (59, 51)
Screenshot: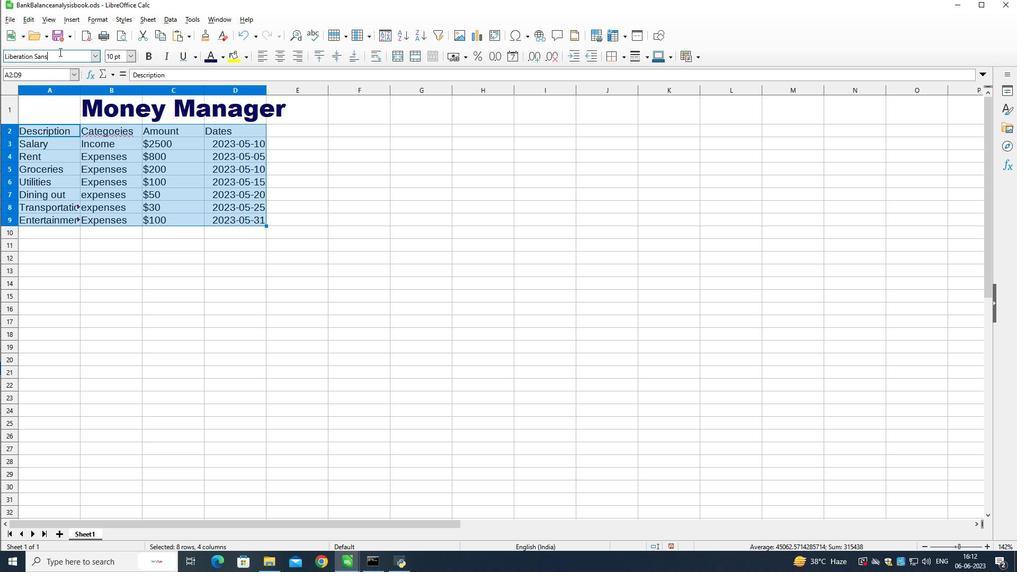 
Action: Key pressed <Key.shift>Arajita<Key.enter>
Screenshot: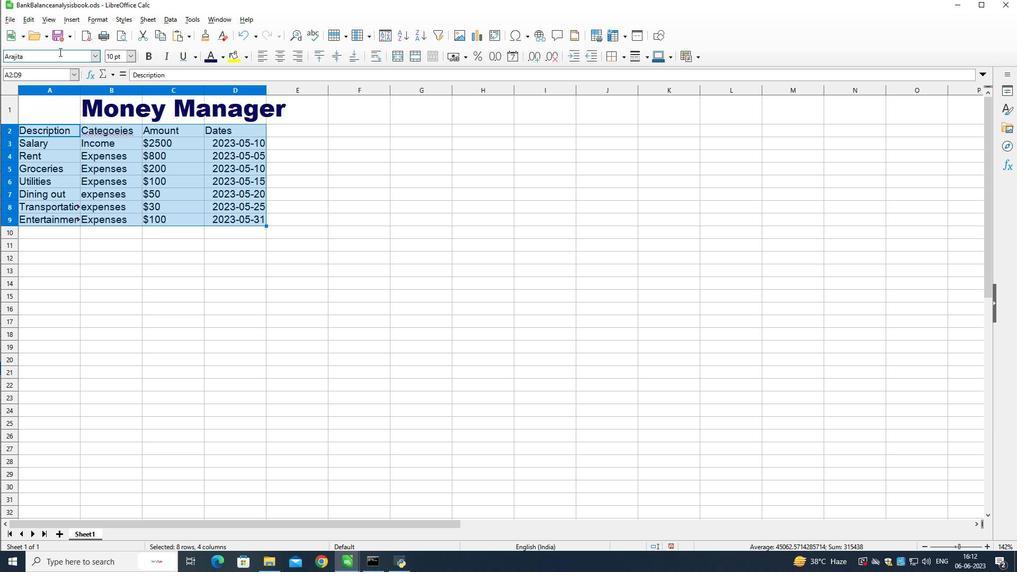 
Action: Mouse moved to (130, 54)
Screenshot: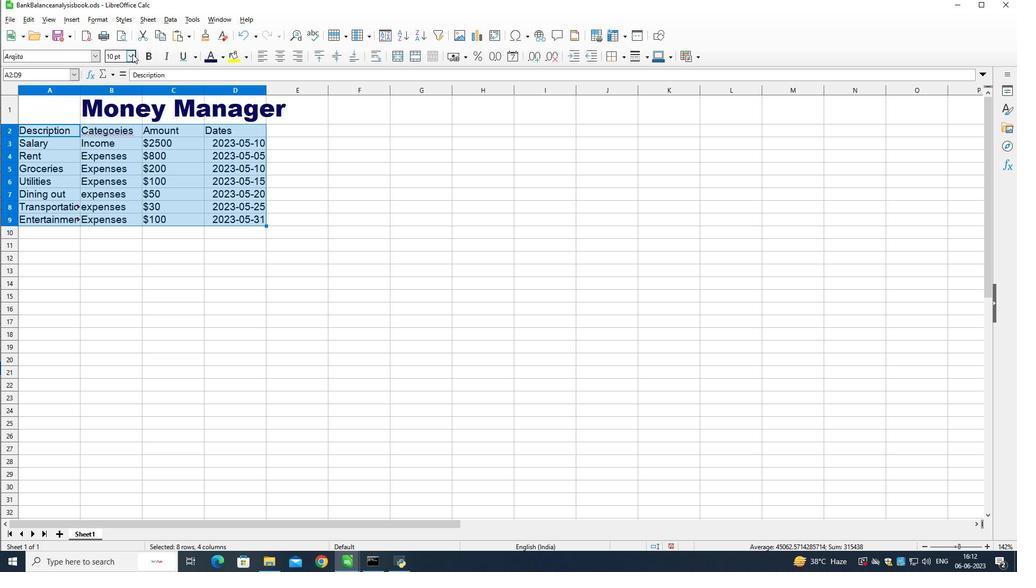 
Action: Mouse pressed left at (130, 54)
Screenshot: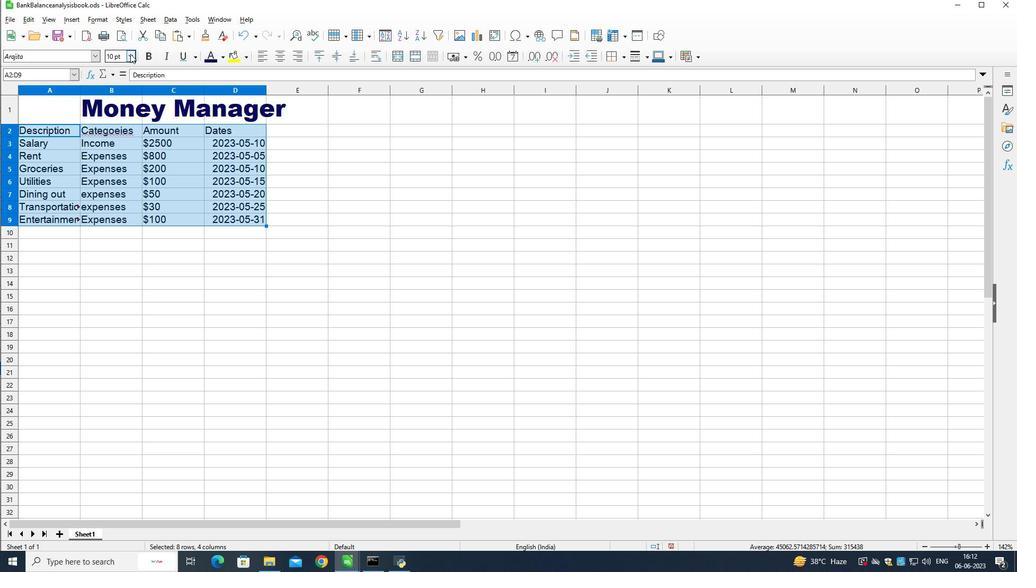 
Action: Mouse moved to (114, 146)
Screenshot: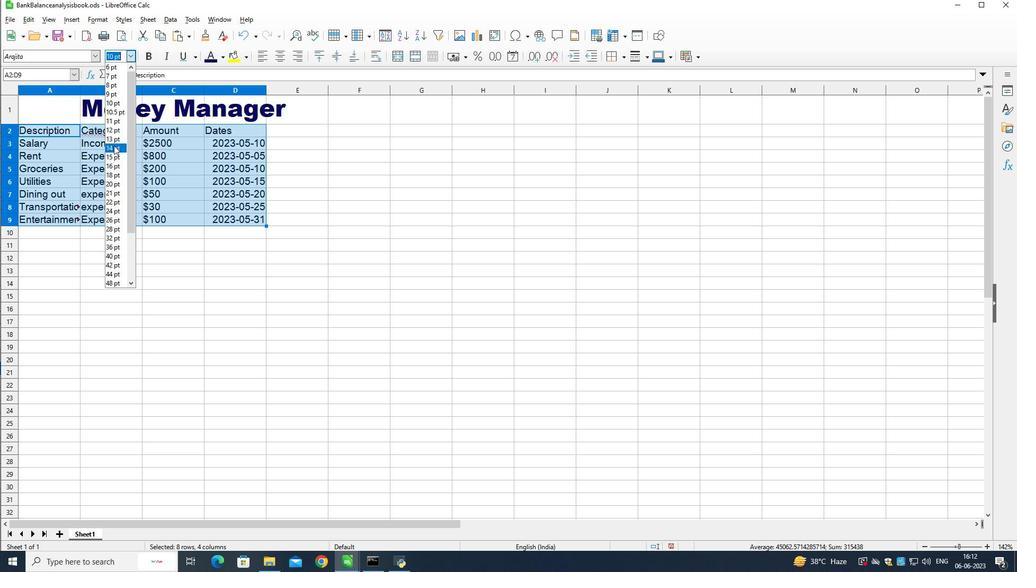 
Action: Mouse pressed left at (114, 146)
Screenshot: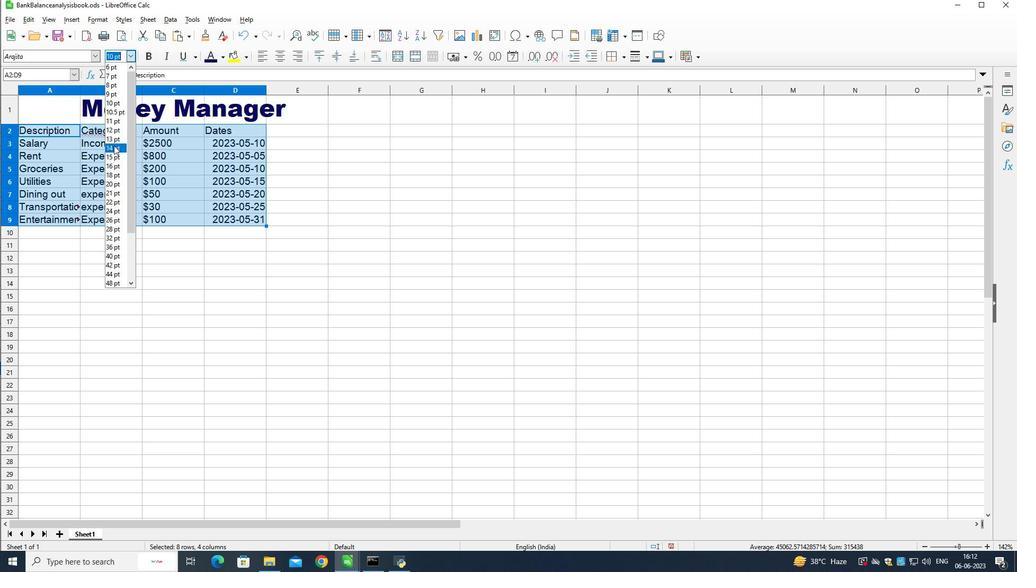 
Action: Mouse moved to (260, 171)
Screenshot: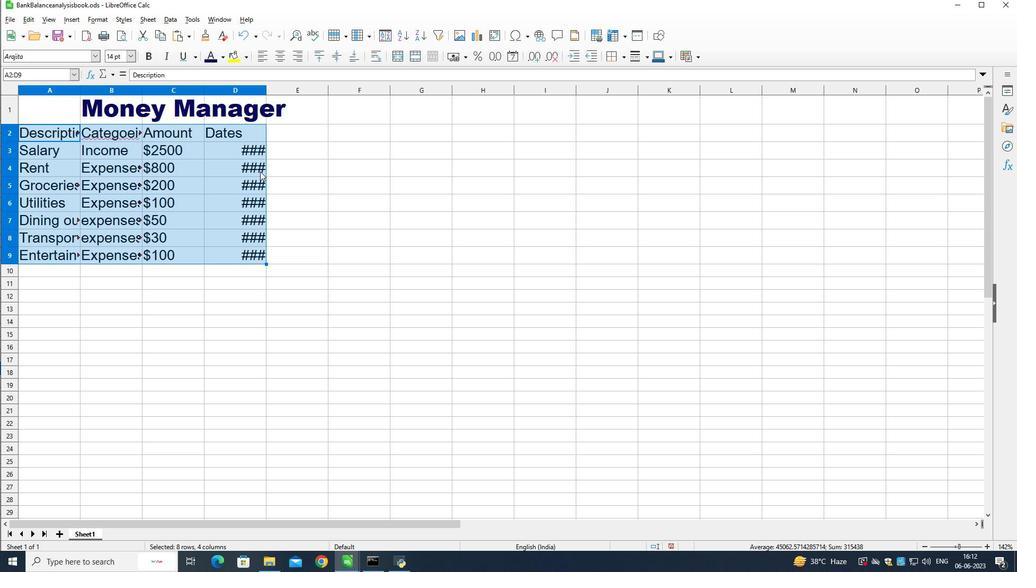 
Action: Mouse pressed left at (260, 171)
Screenshot: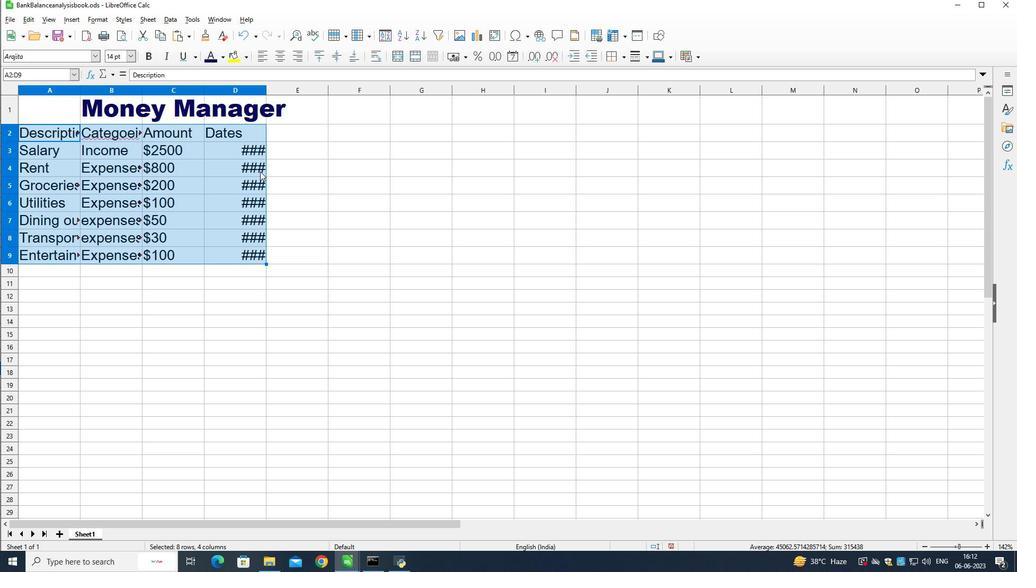 
Action: Mouse moved to (282, 171)
Screenshot: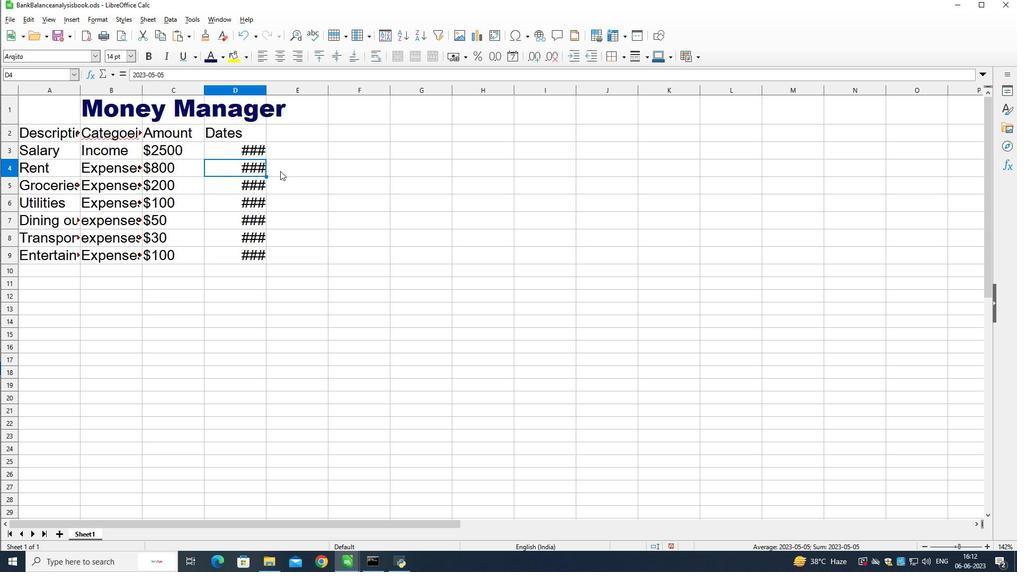 
Action: Mouse pressed left at (282, 171)
Screenshot: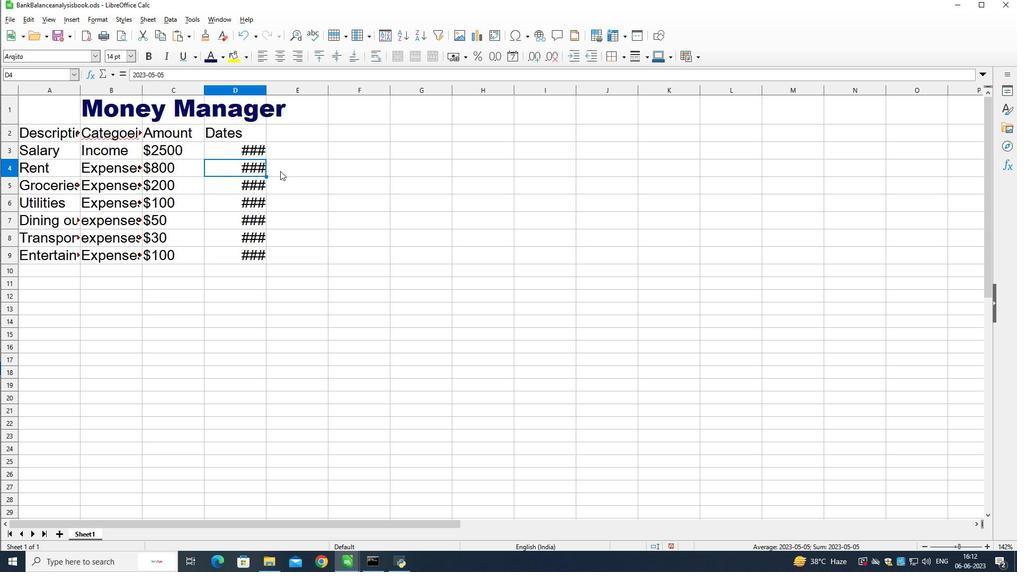 
Action: Mouse moved to (235, 91)
Screenshot: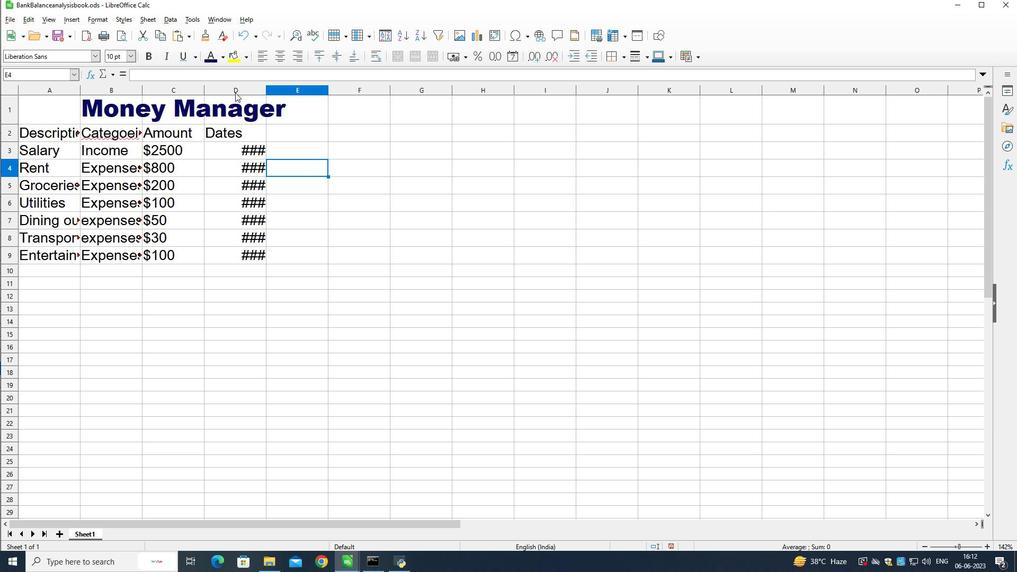 
Action: Mouse pressed left at (235, 91)
Screenshot: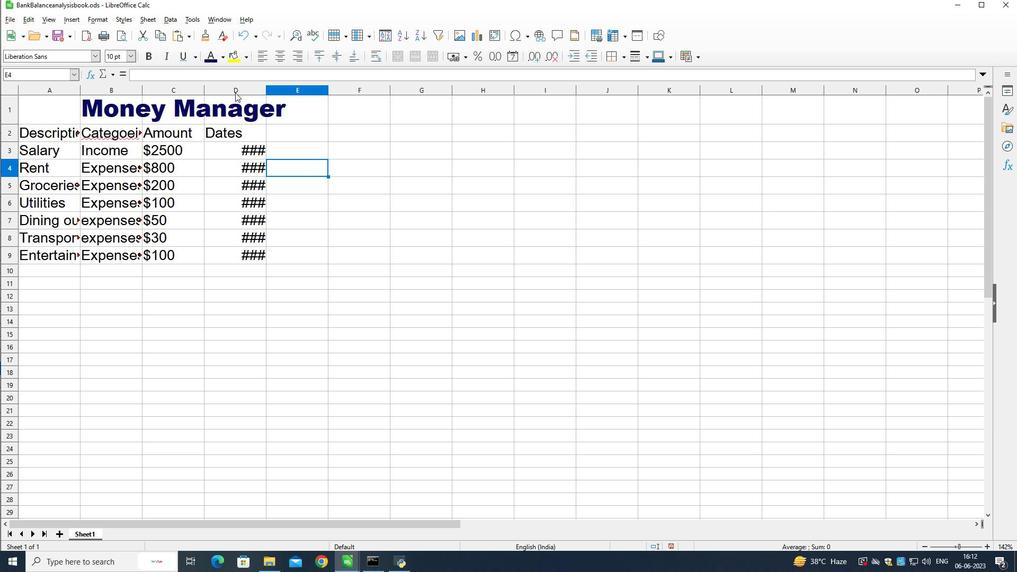 
Action: Mouse moved to (302, 158)
Screenshot: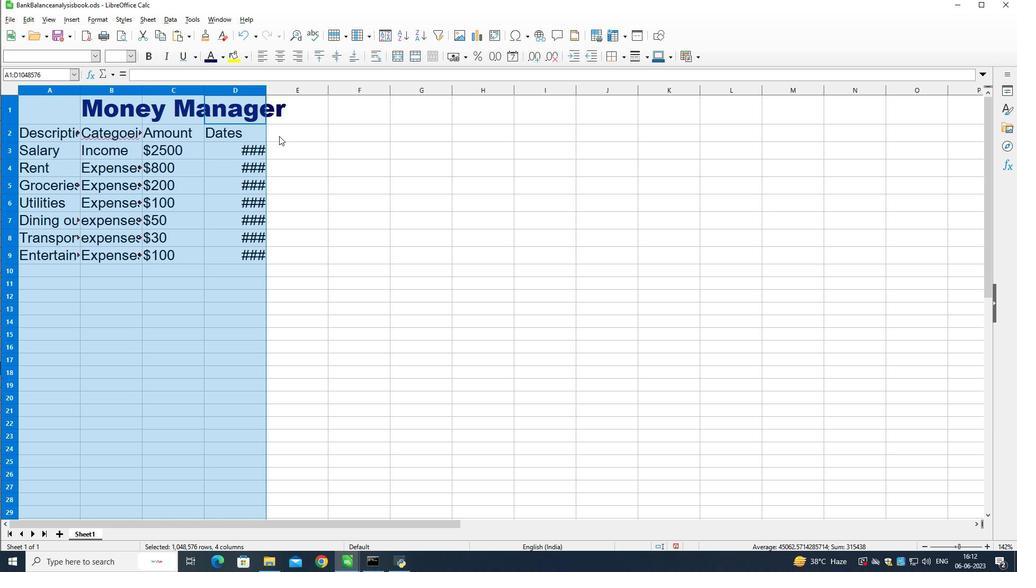 
Action: Mouse pressed left at (302, 158)
Screenshot: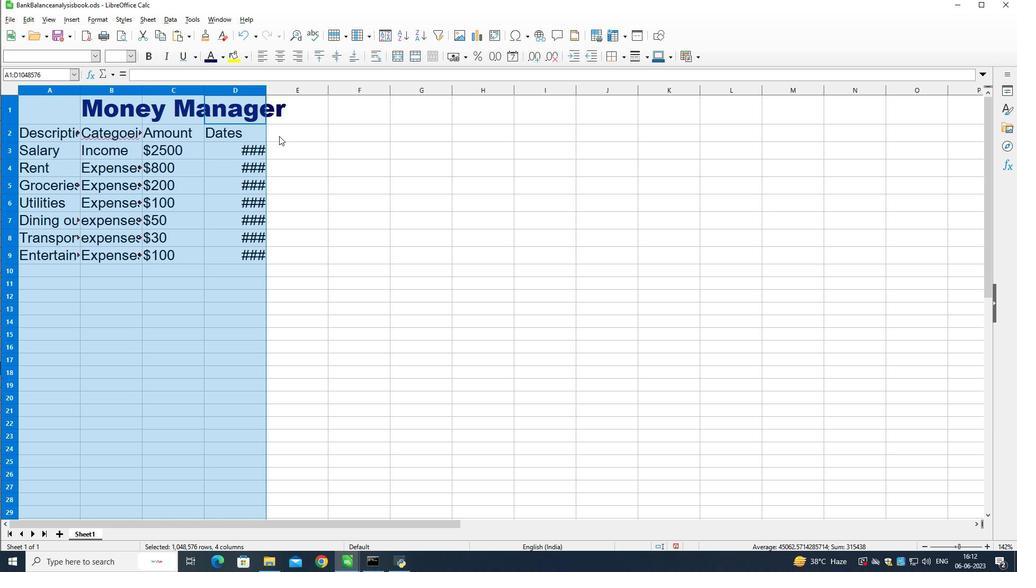 
Action: Mouse moved to (246, 89)
Screenshot: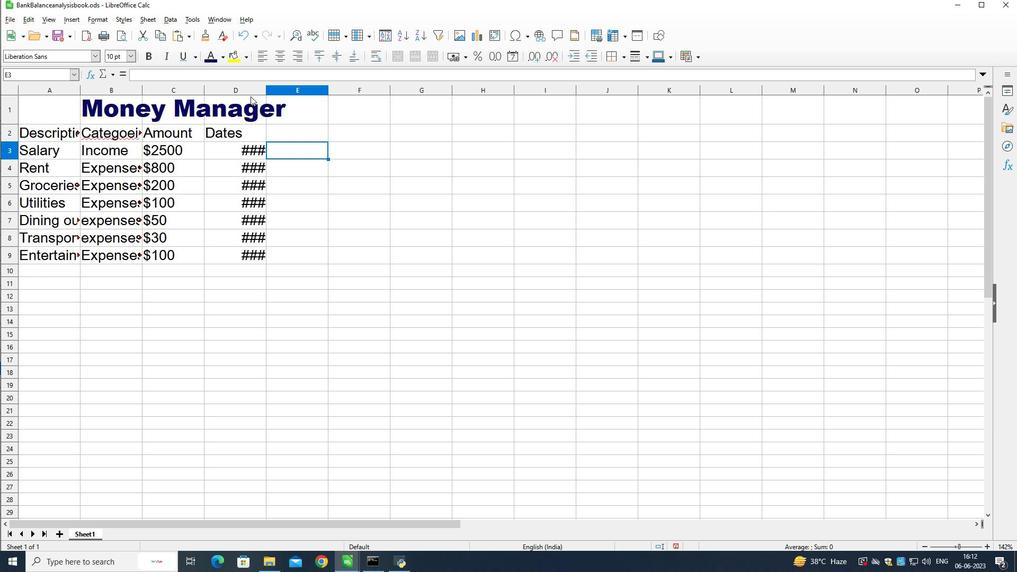 
Action: Mouse pressed left at (246, 89)
Screenshot: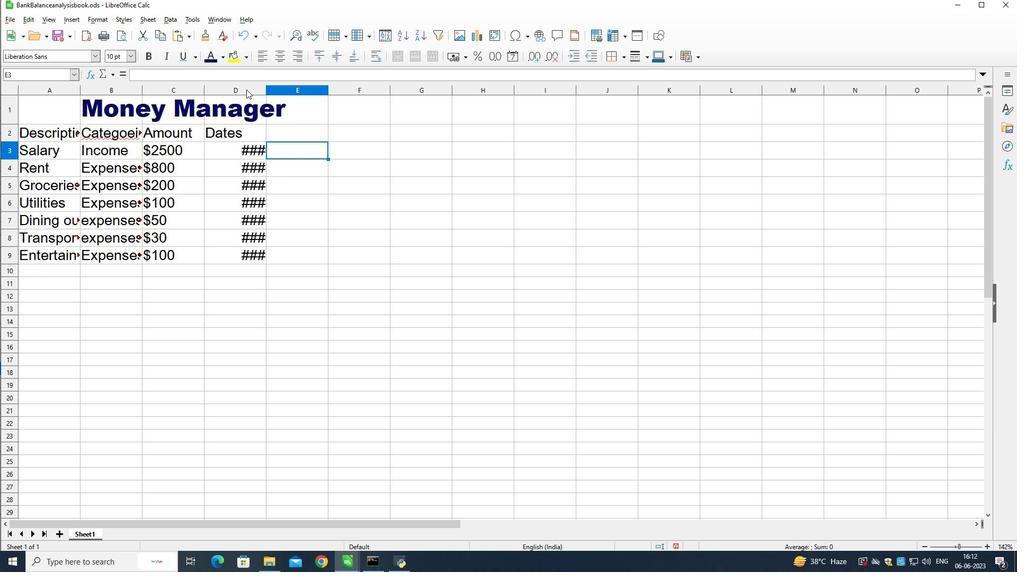 
Action: Mouse moved to (265, 91)
Screenshot: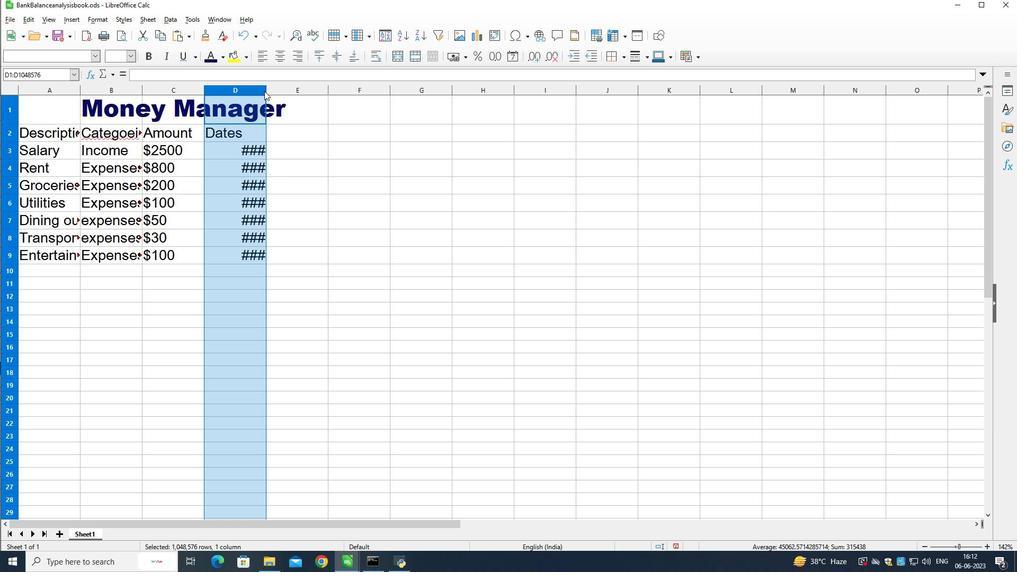 
Action: Mouse pressed left at (265, 91)
Screenshot: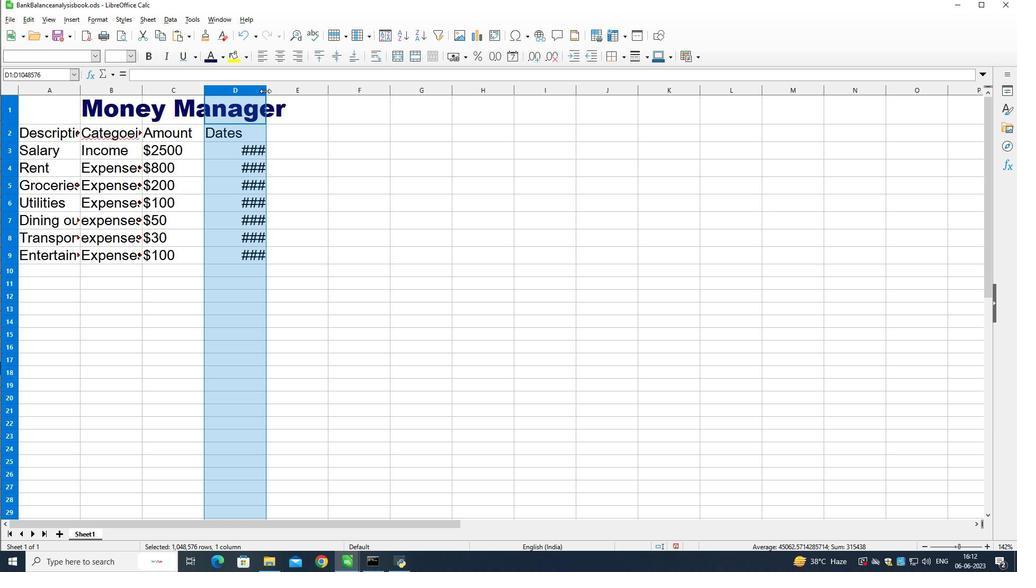 
Action: Mouse moved to (355, 160)
Screenshot: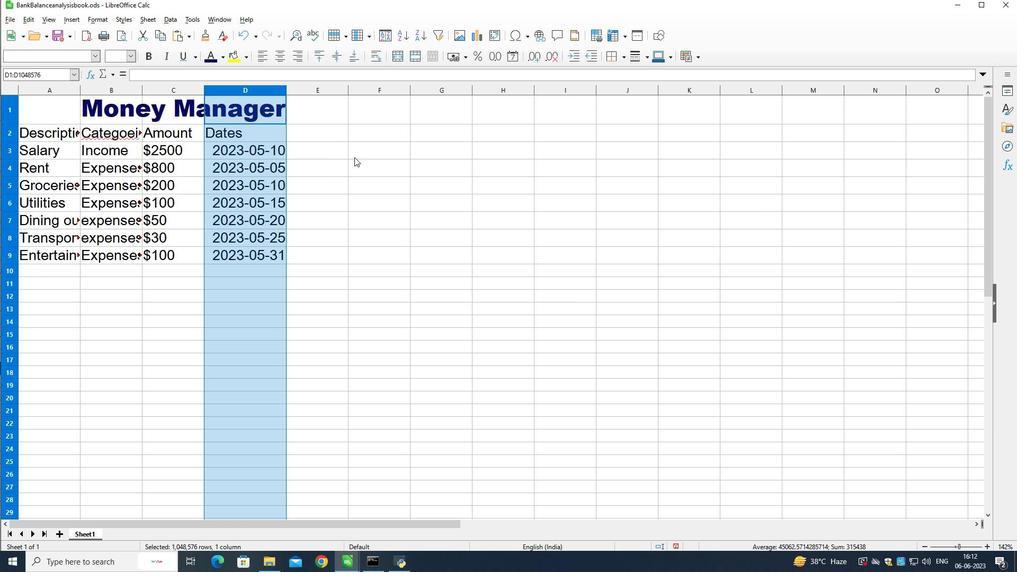 
Action: Mouse pressed left at (355, 160)
Screenshot: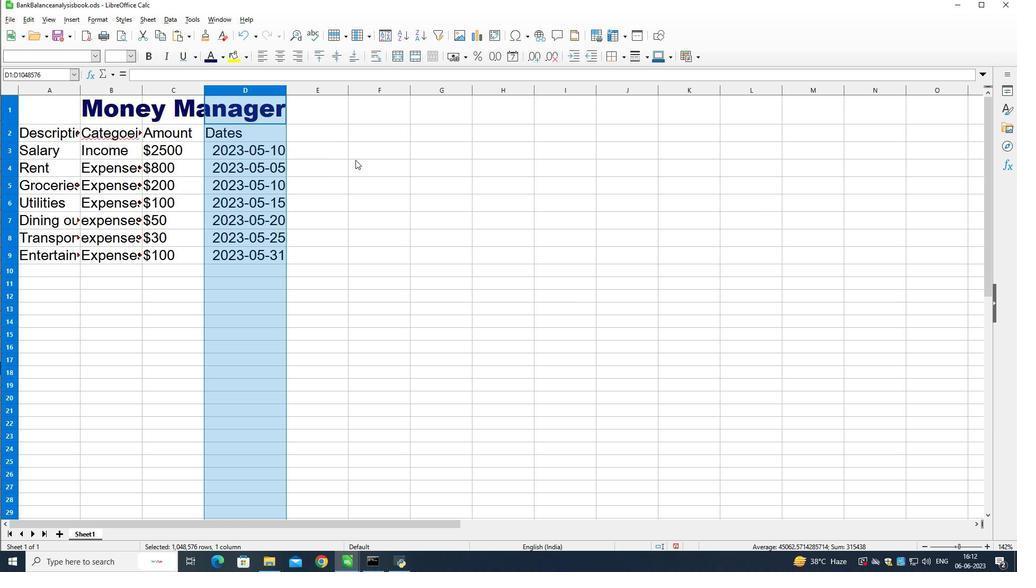 
Action: Mouse moved to (32, 112)
Screenshot: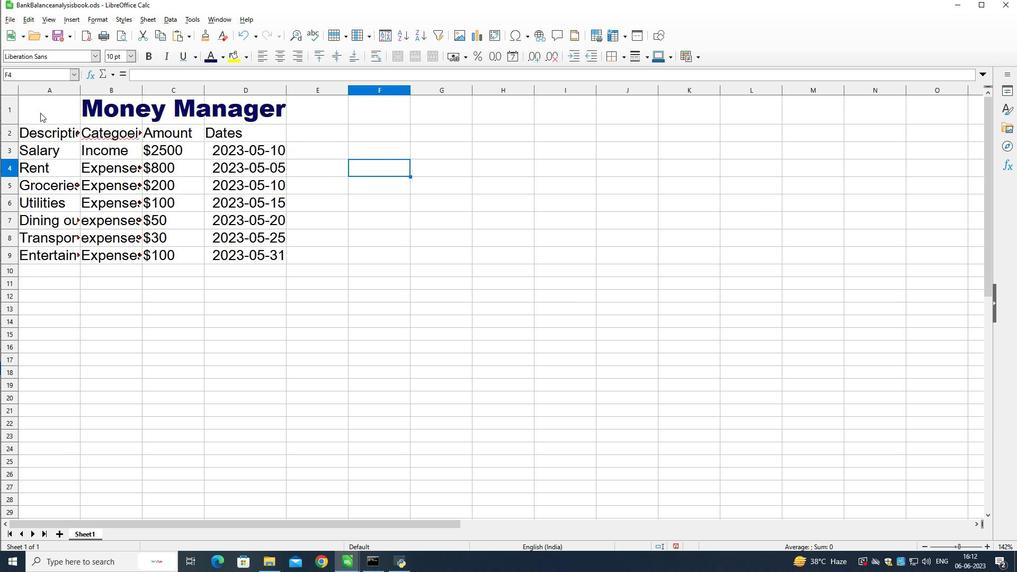 
Action: Mouse pressed left at (32, 112)
Screenshot: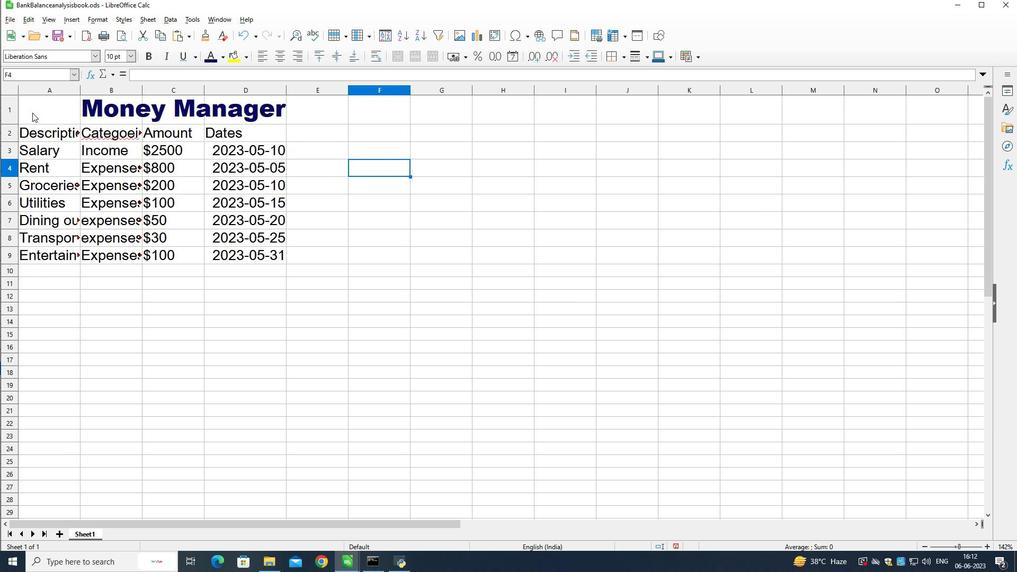 
Action: Mouse moved to (317, 57)
Screenshot: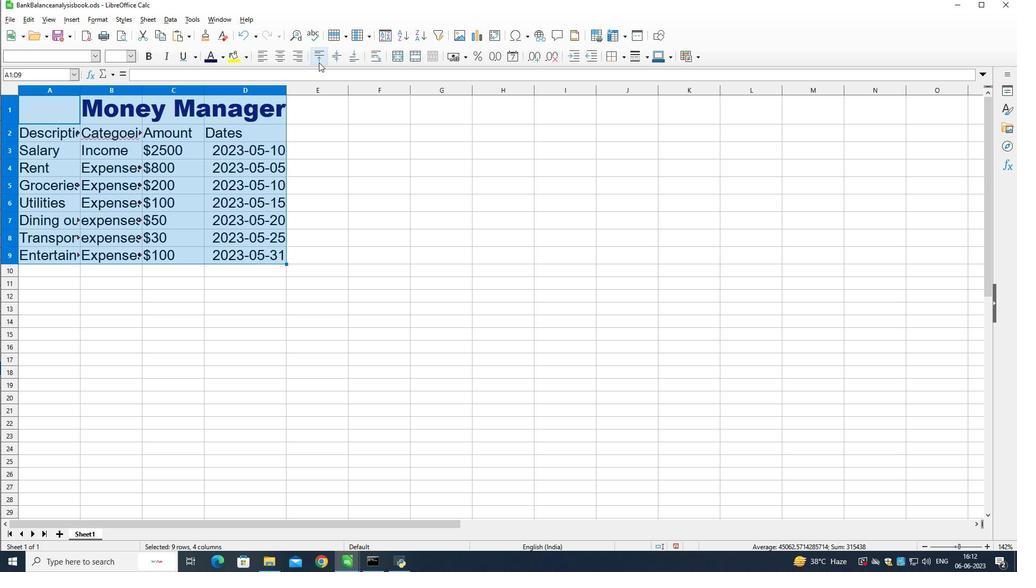 
Action: Mouse pressed left at (317, 57)
Screenshot: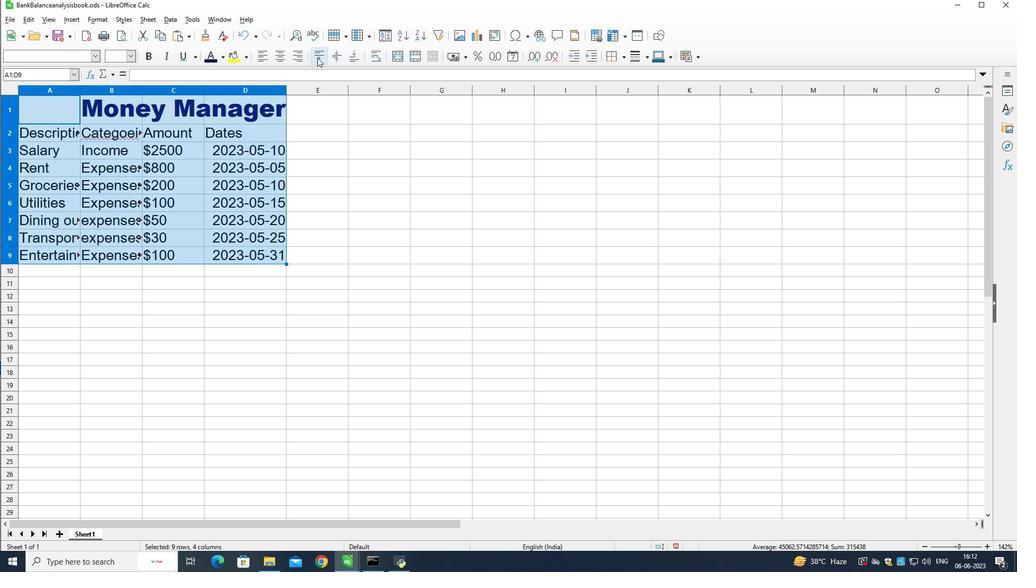 
Action: Mouse moved to (326, 168)
Screenshot: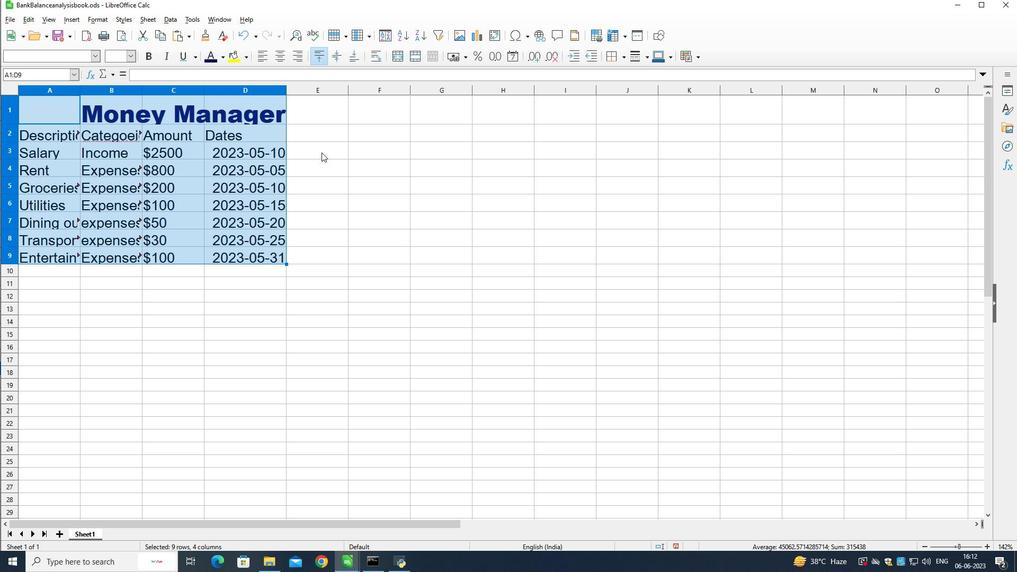 
Action: Mouse pressed left at (326, 168)
Screenshot: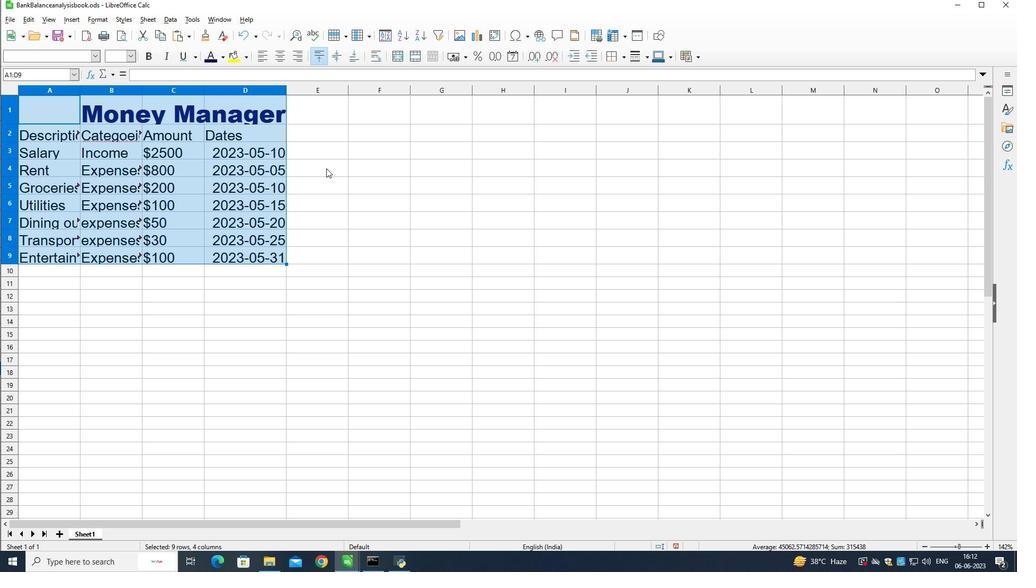 
